 Task: Find connections with filter location Warrnambool with filter topic #Socialnetworkingwith filter profile language Potuguese with filter current company Firmenich with filter school IIT Bhubaneswar with filter industry Fossil Fuel Electric Power Generation with filter service category Web Design with filter keywords title Animal Shelter Manager
Action: Mouse moved to (558, 105)
Screenshot: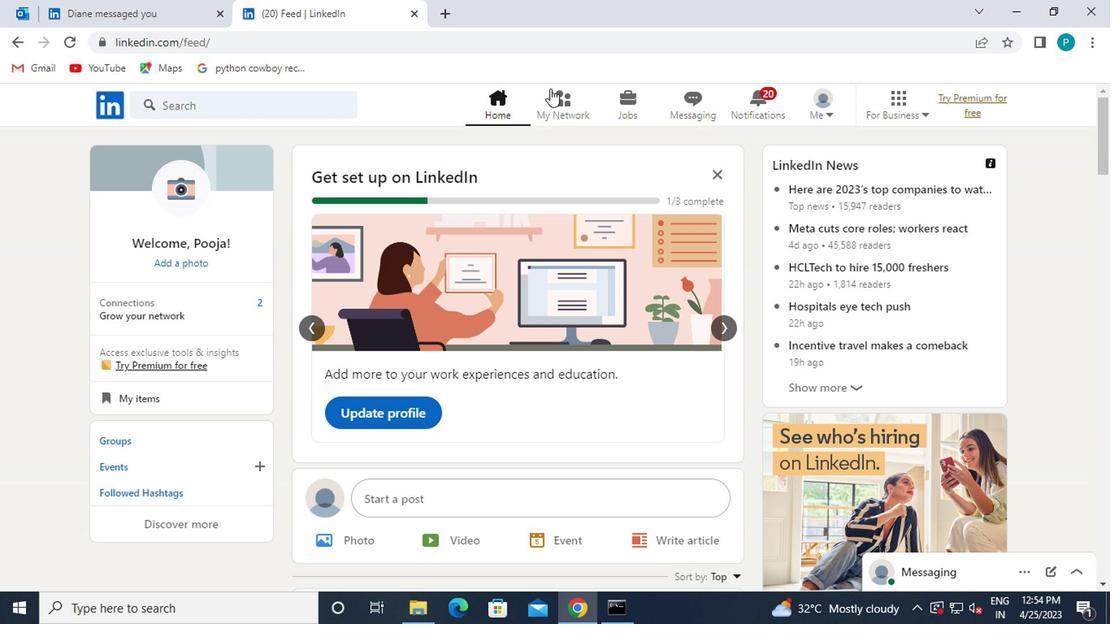 
Action: Mouse pressed left at (558, 105)
Screenshot: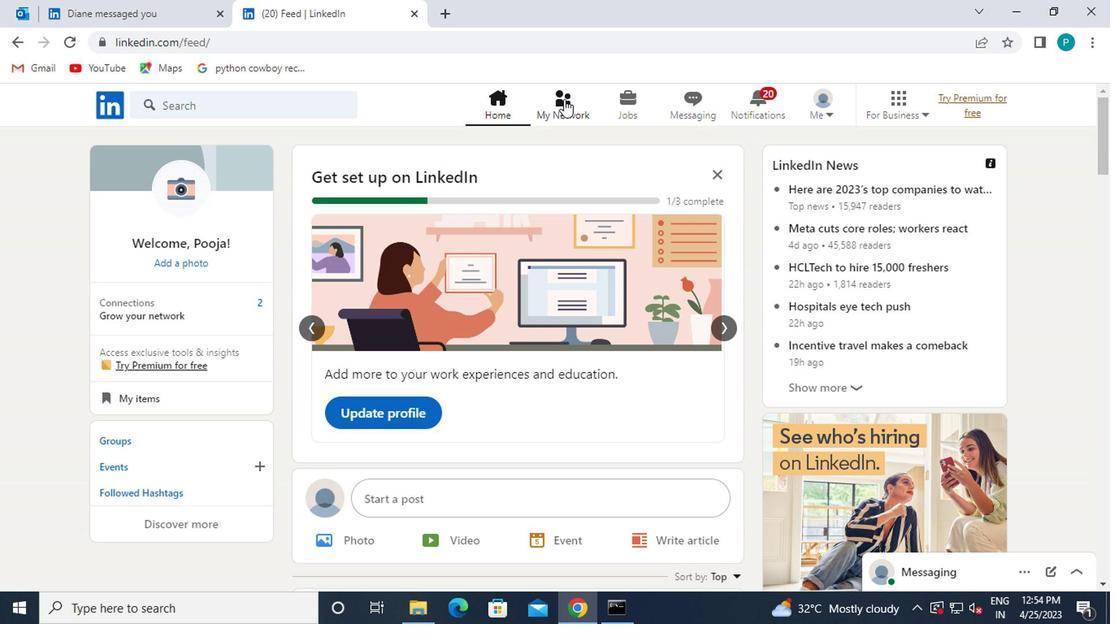 
Action: Mouse moved to (255, 207)
Screenshot: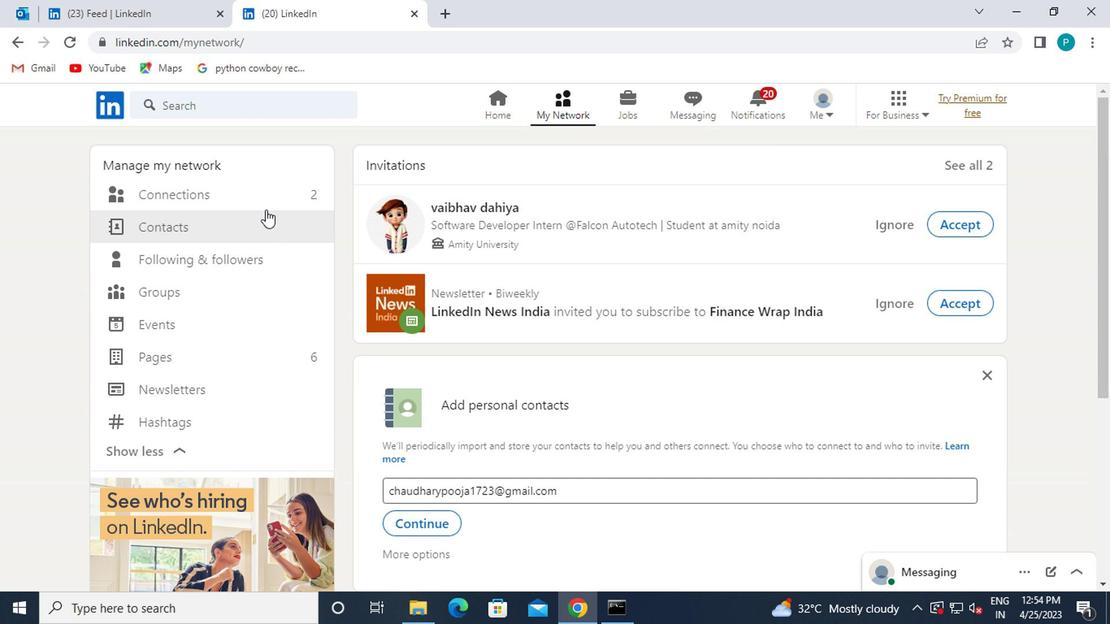 
Action: Mouse pressed left at (255, 207)
Screenshot: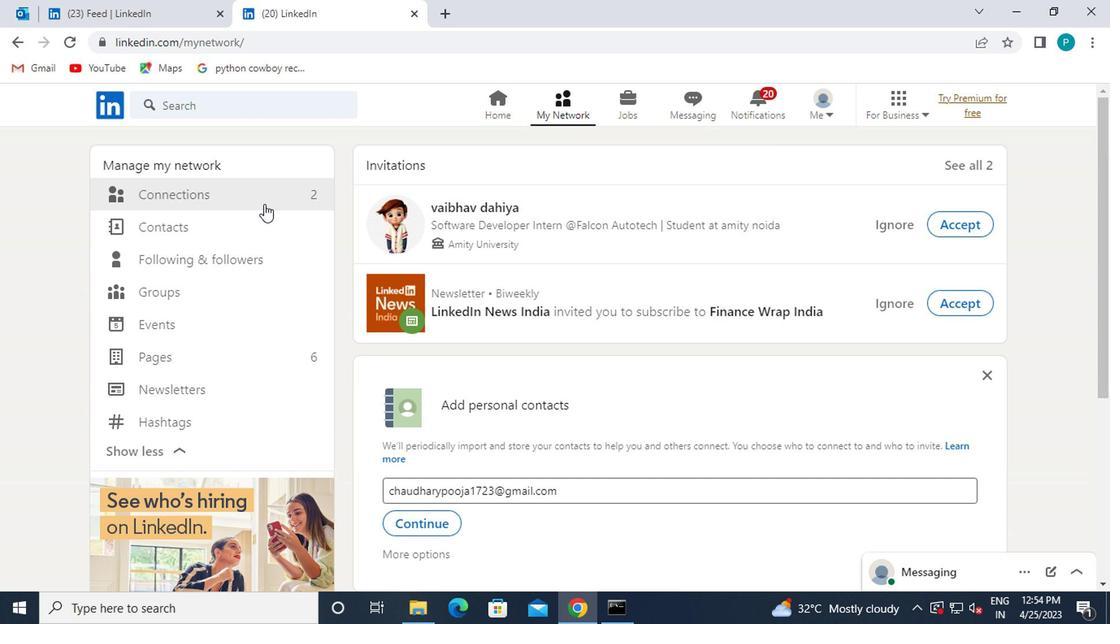 
Action: Mouse moved to (670, 188)
Screenshot: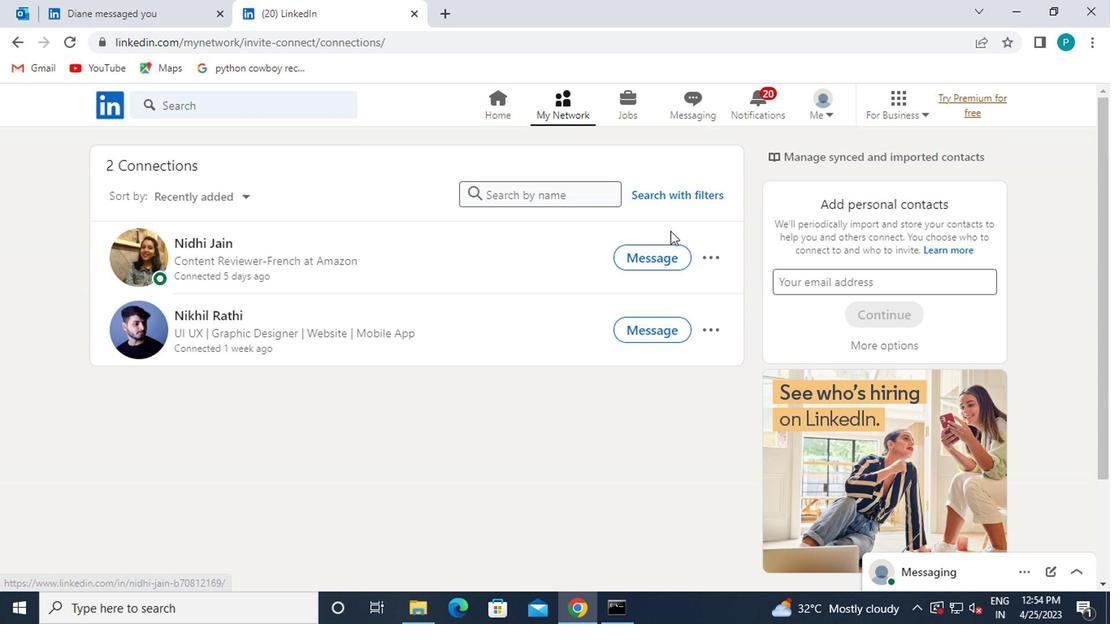 
Action: Mouse pressed left at (670, 188)
Screenshot: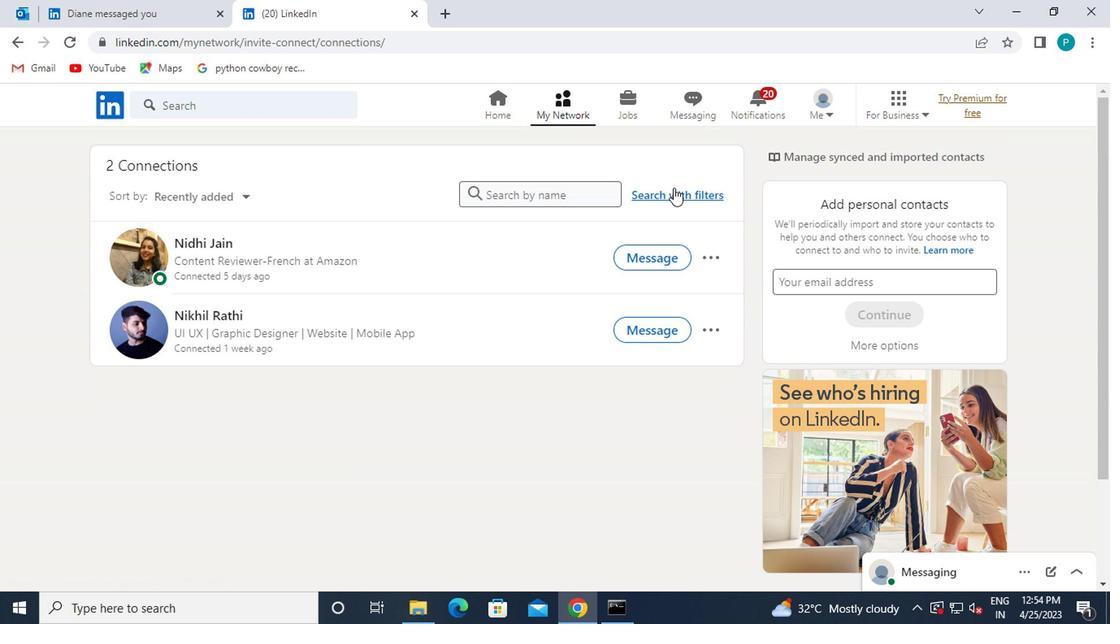 
Action: Mouse moved to (676, 193)
Screenshot: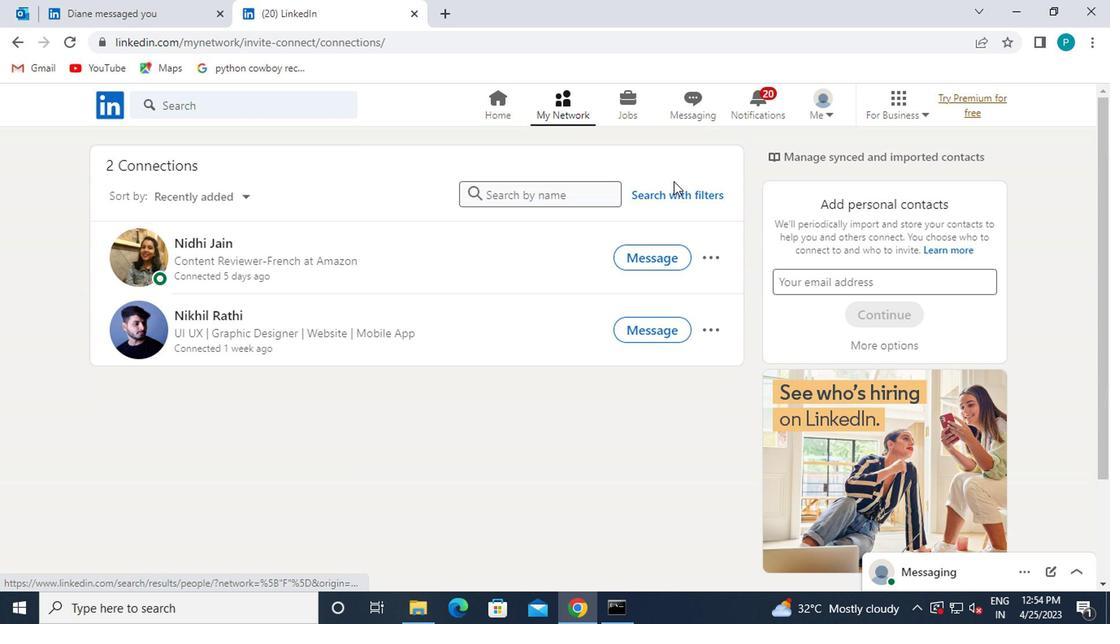 
Action: Mouse pressed left at (676, 193)
Screenshot: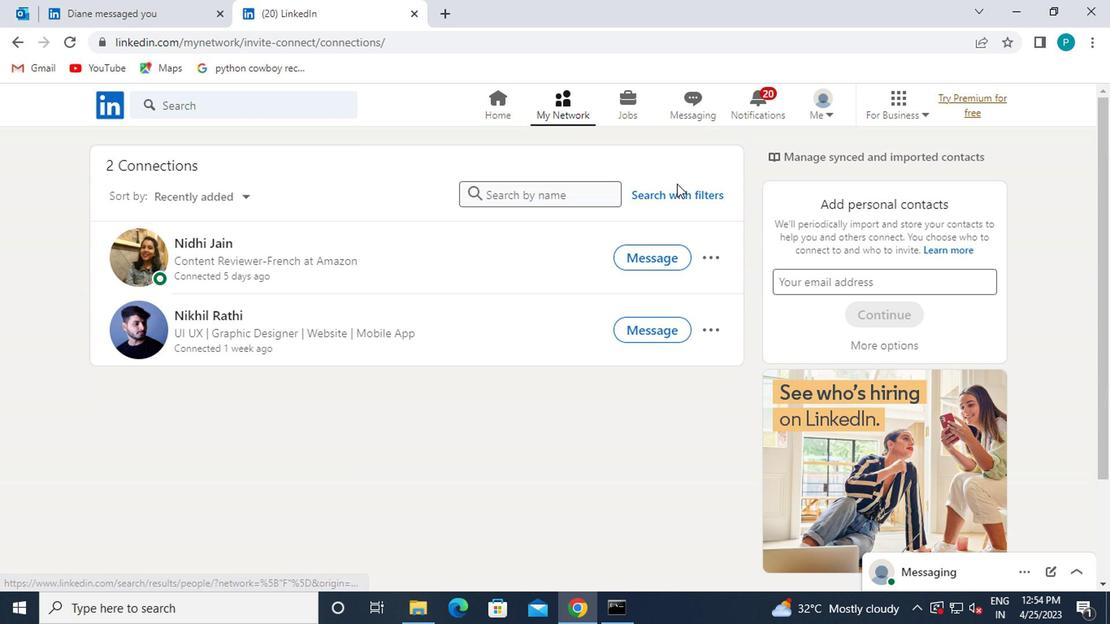 
Action: Mouse moved to (525, 162)
Screenshot: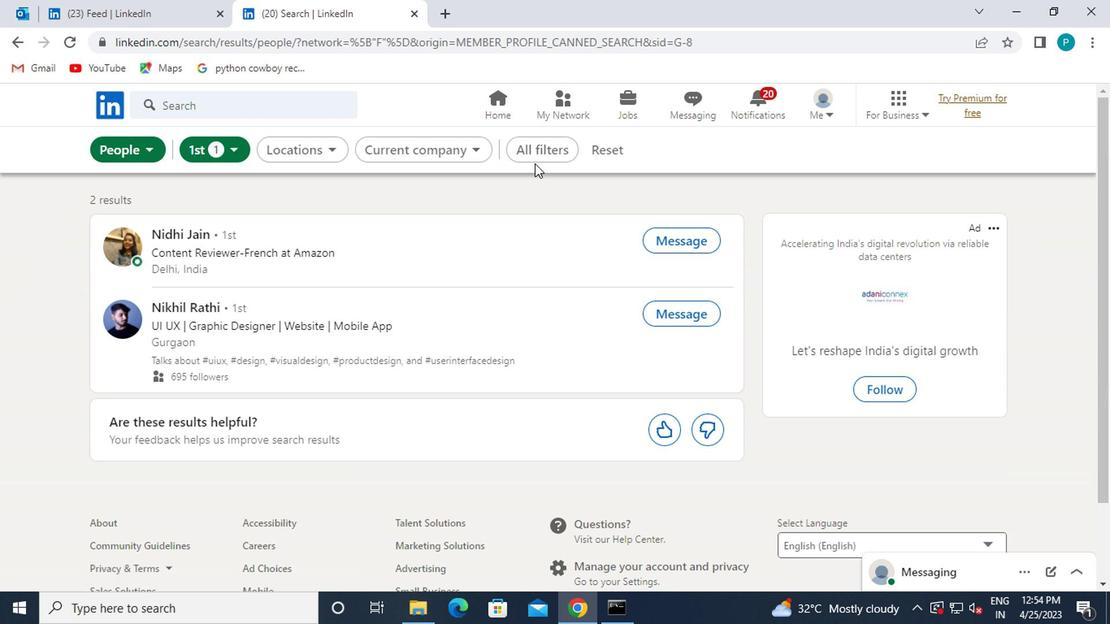 
Action: Mouse pressed left at (525, 162)
Screenshot: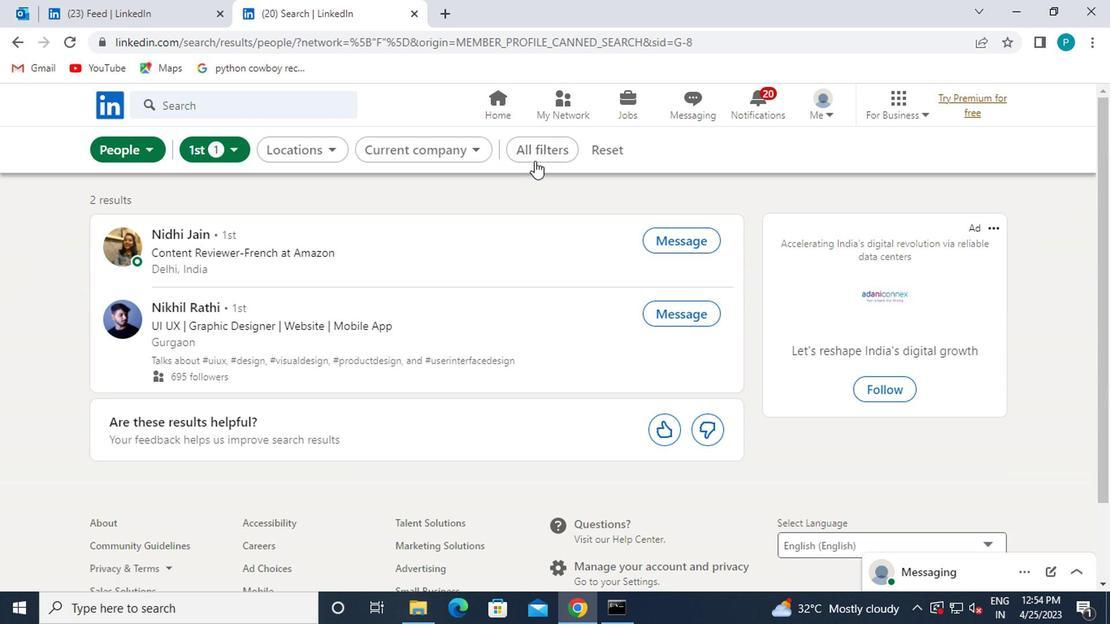 
Action: Mouse moved to (814, 313)
Screenshot: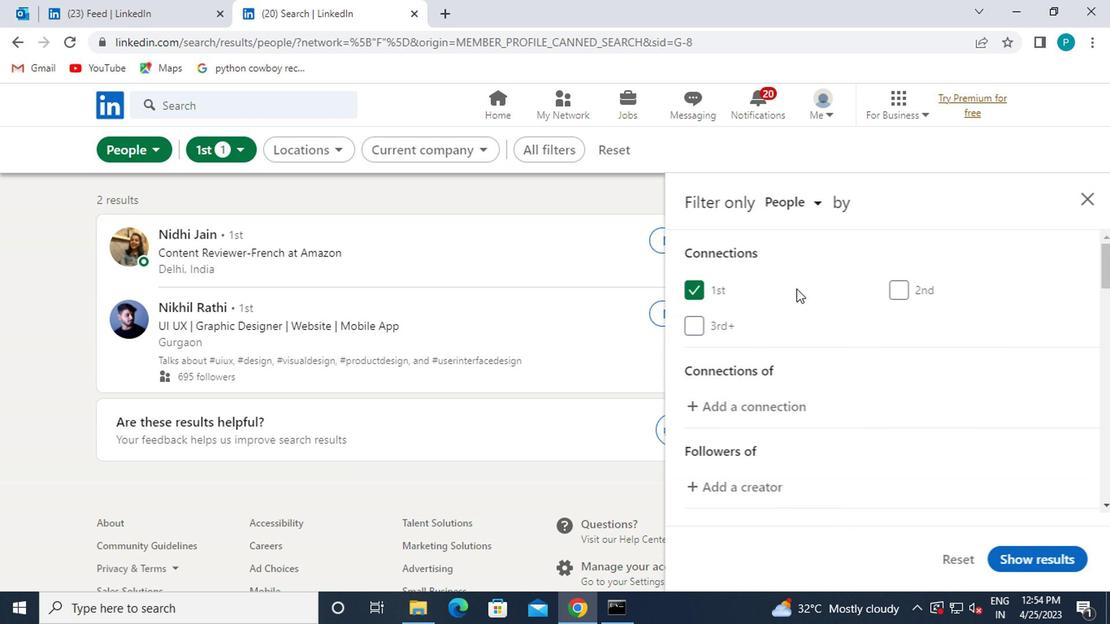 
Action: Mouse scrolled (814, 311) with delta (0, -1)
Screenshot: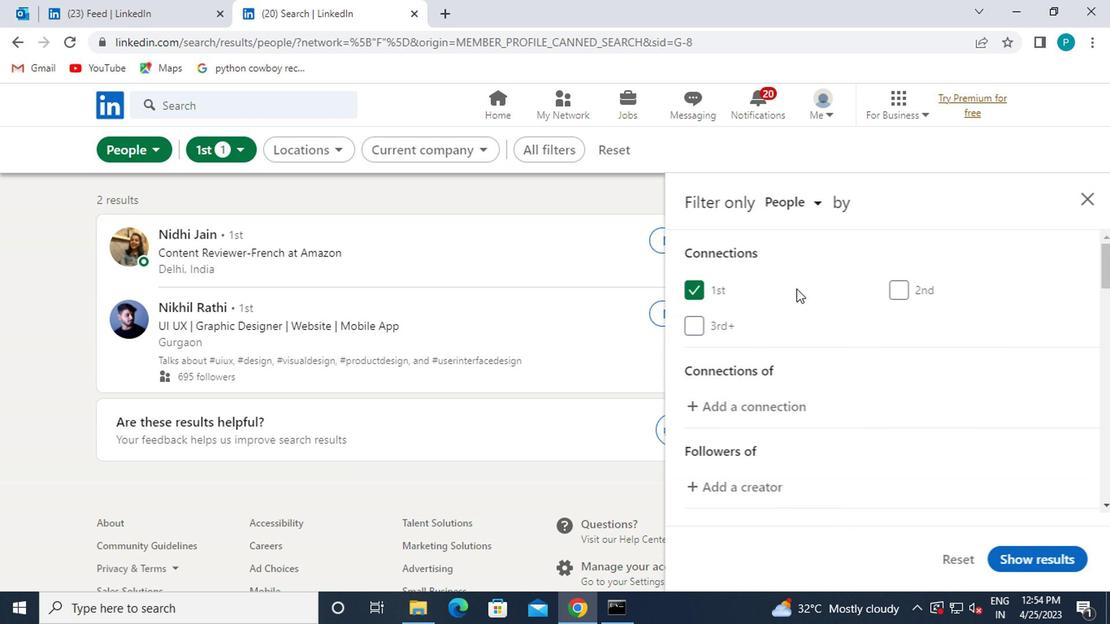 
Action: Mouse moved to (814, 313)
Screenshot: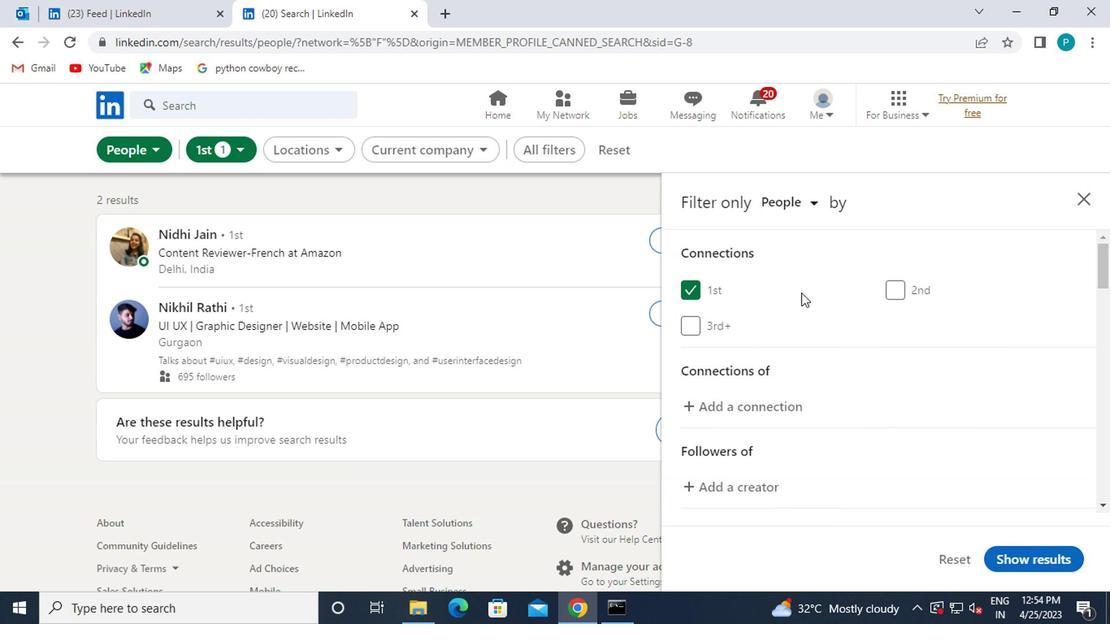 
Action: Mouse scrolled (814, 313) with delta (0, 0)
Screenshot: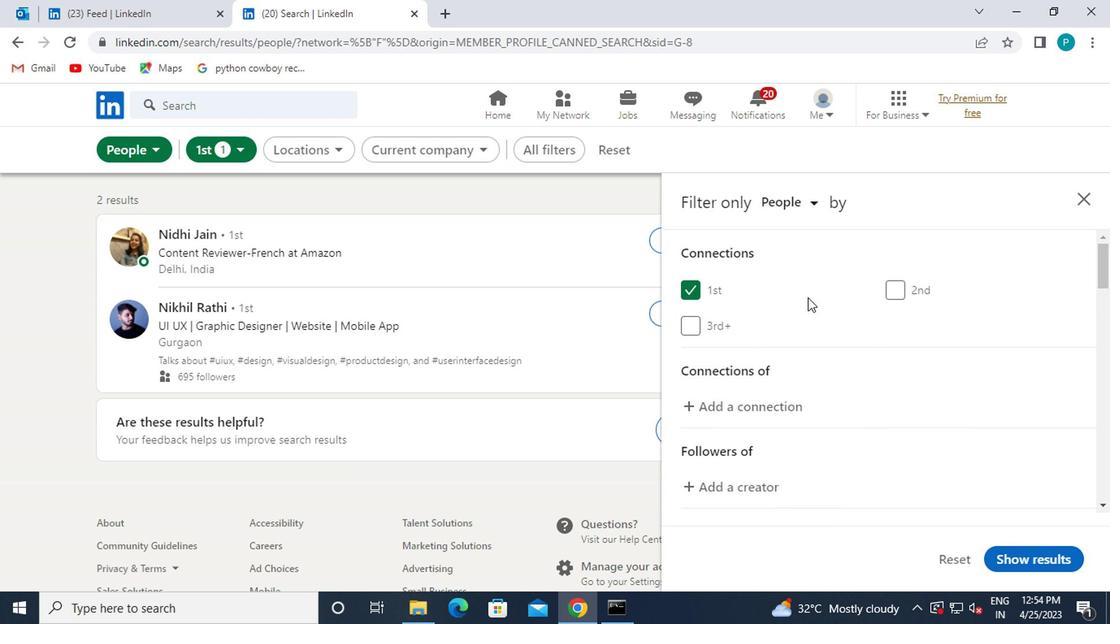 
Action: Mouse scrolled (814, 313) with delta (0, 0)
Screenshot: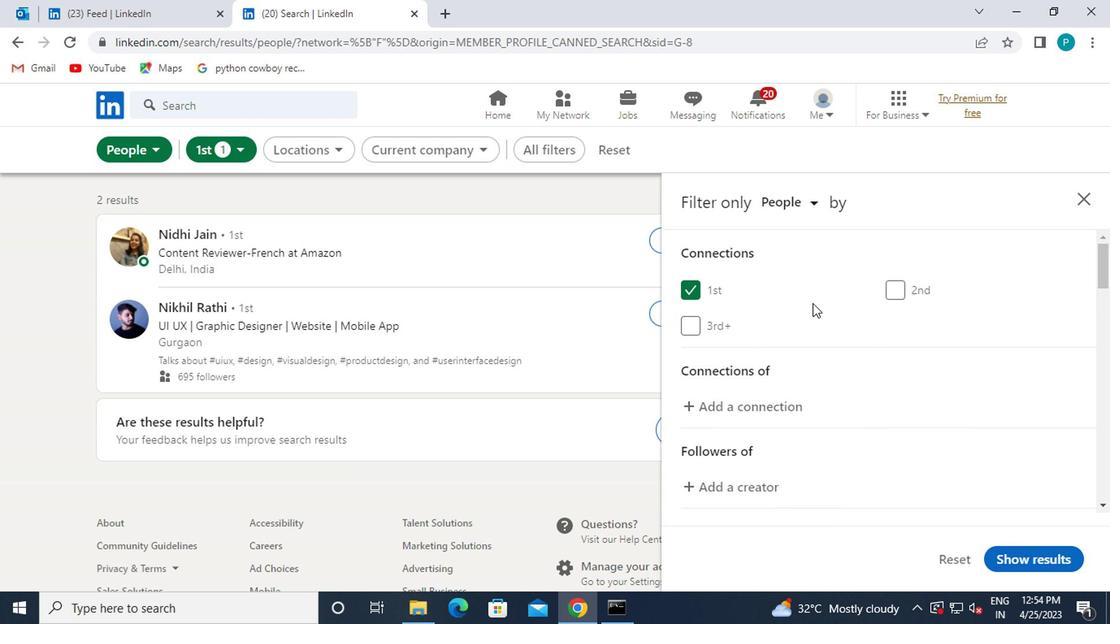 
Action: Mouse moved to (904, 390)
Screenshot: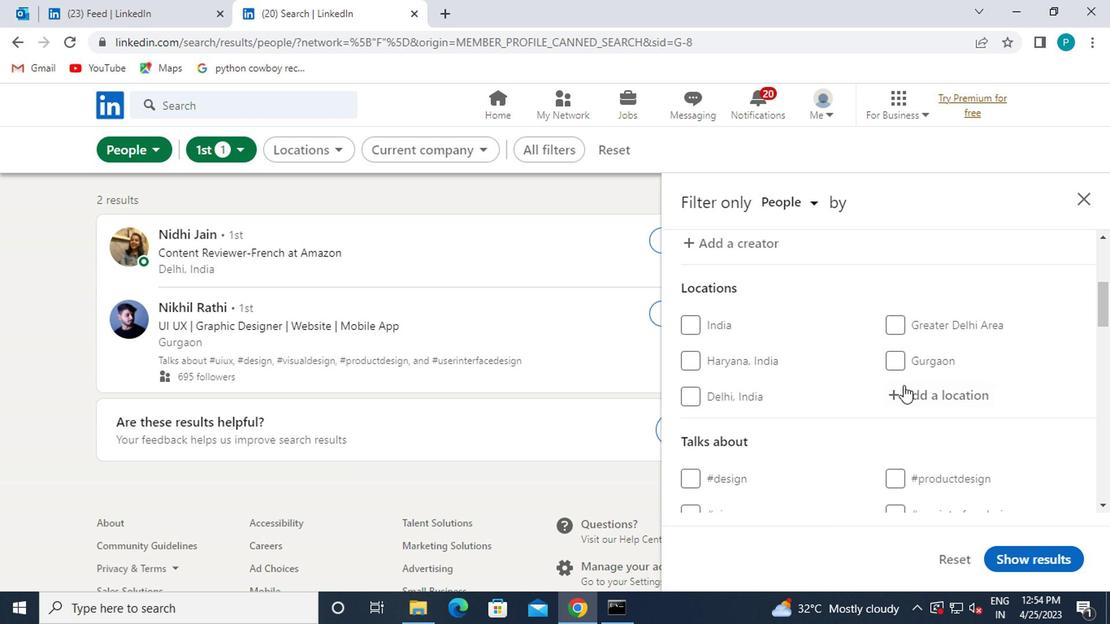 
Action: Mouse pressed left at (904, 390)
Screenshot: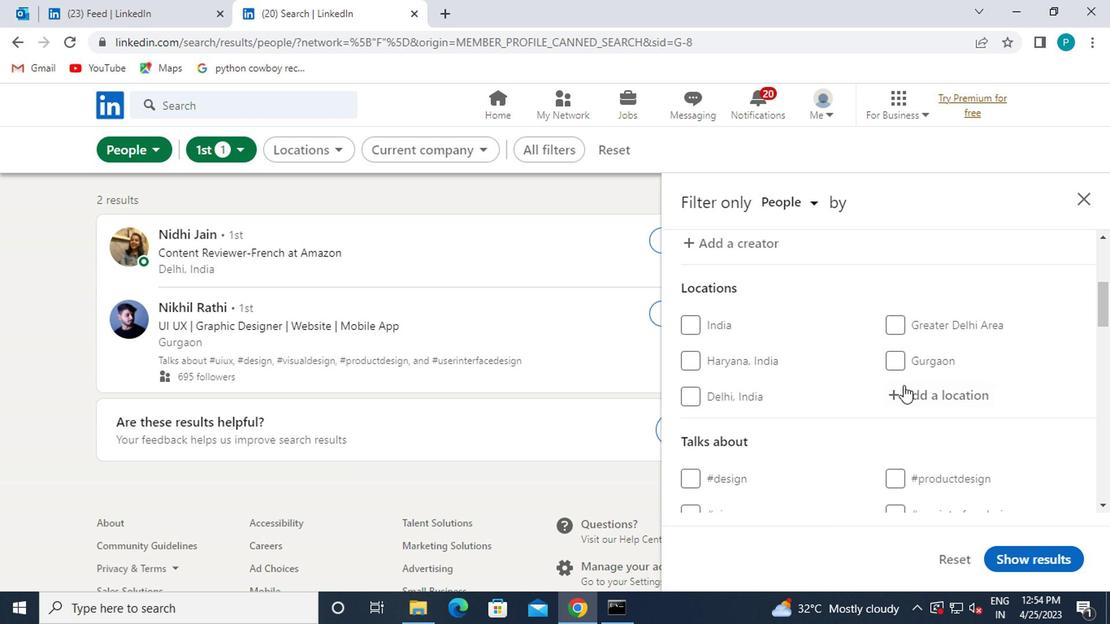 
Action: Mouse moved to (890, 388)
Screenshot: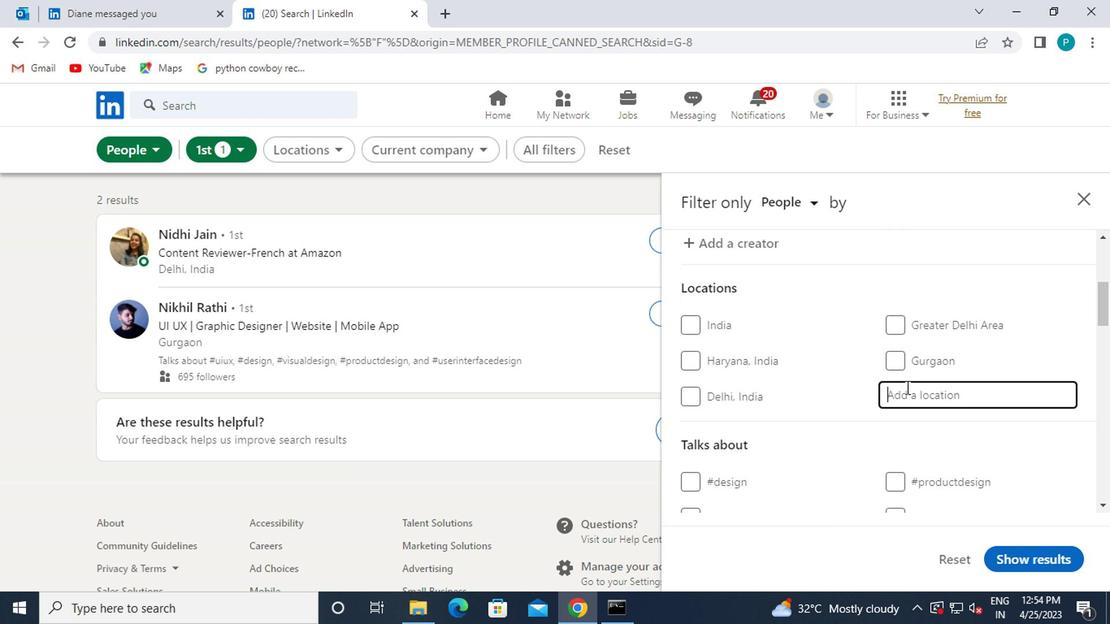 
Action: Key pressed warrna
Screenshot: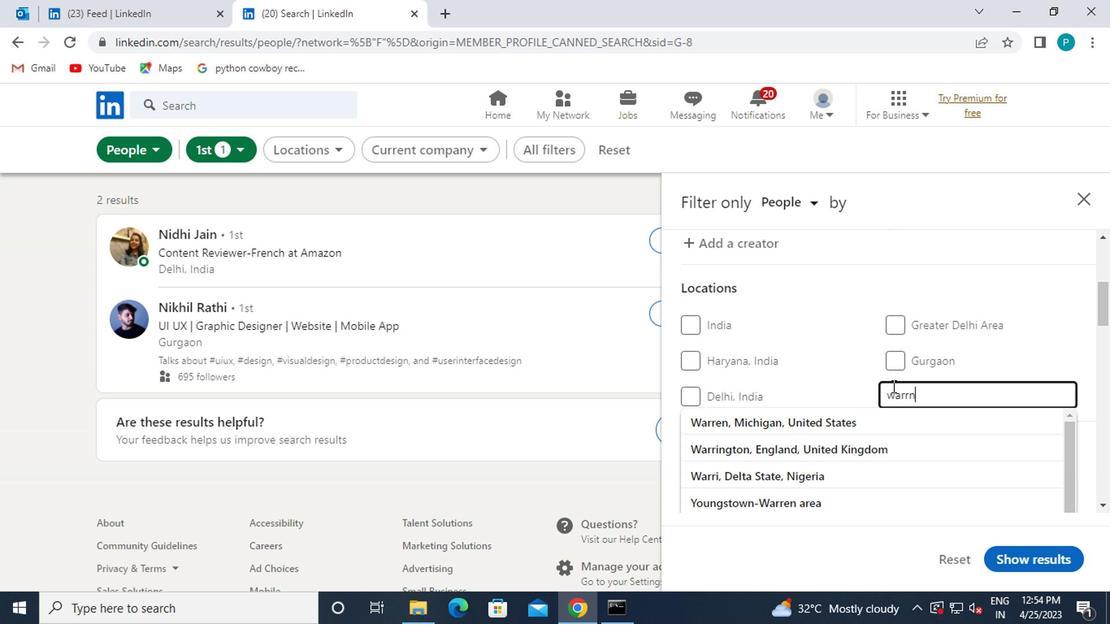 
Action: Mouse moved to (838, 419)
Screenshot: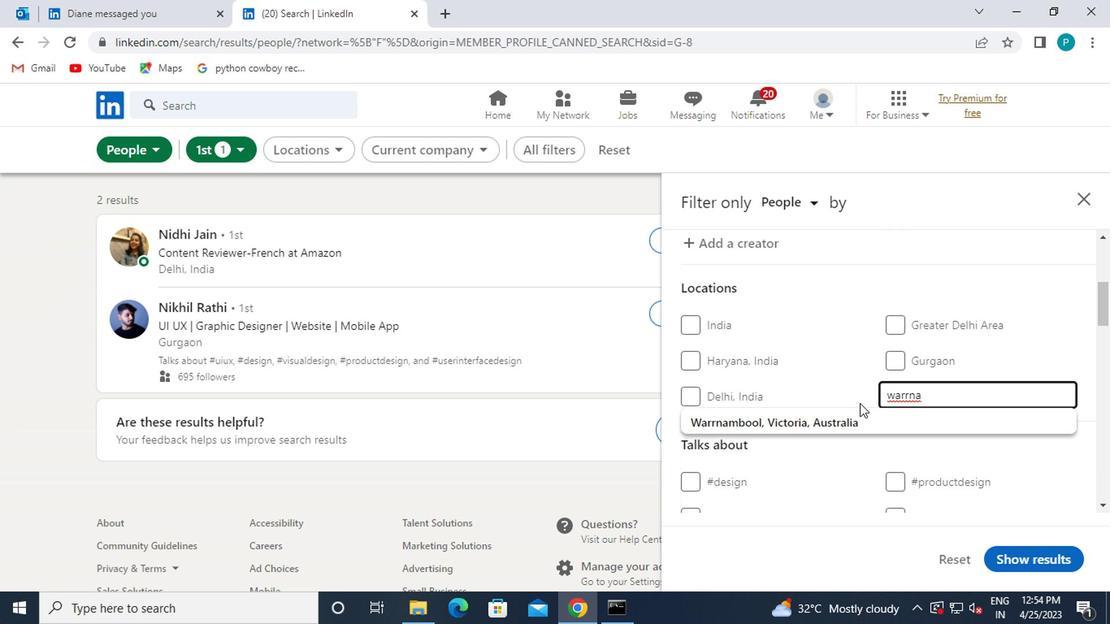 
Action: Mouse pressed left at (838, 419)
Screenshot: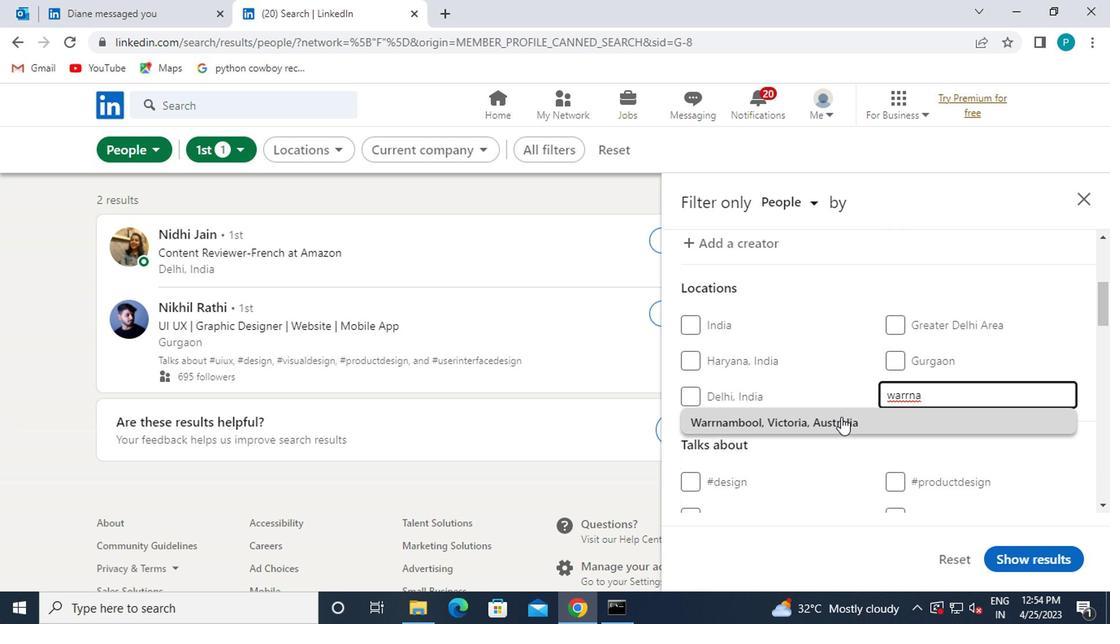 
Action: Mouse scrolled (838, 418) with delta (0, -1)
Screenshot: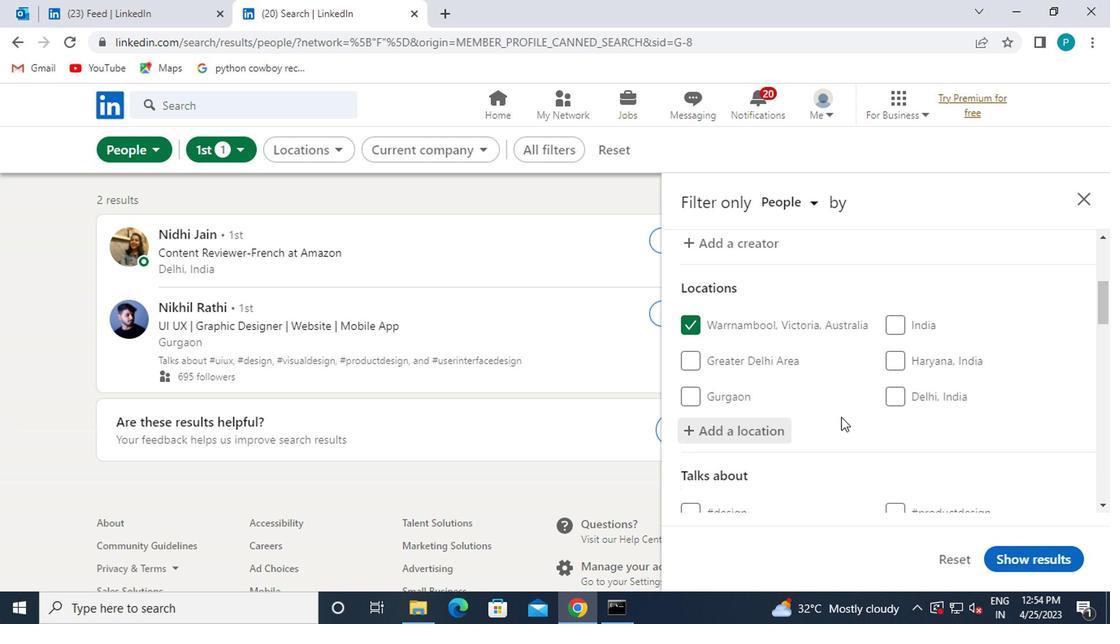 
Action: Mouse scrolled (838, 418) with delta (0, -1)
Screenshot: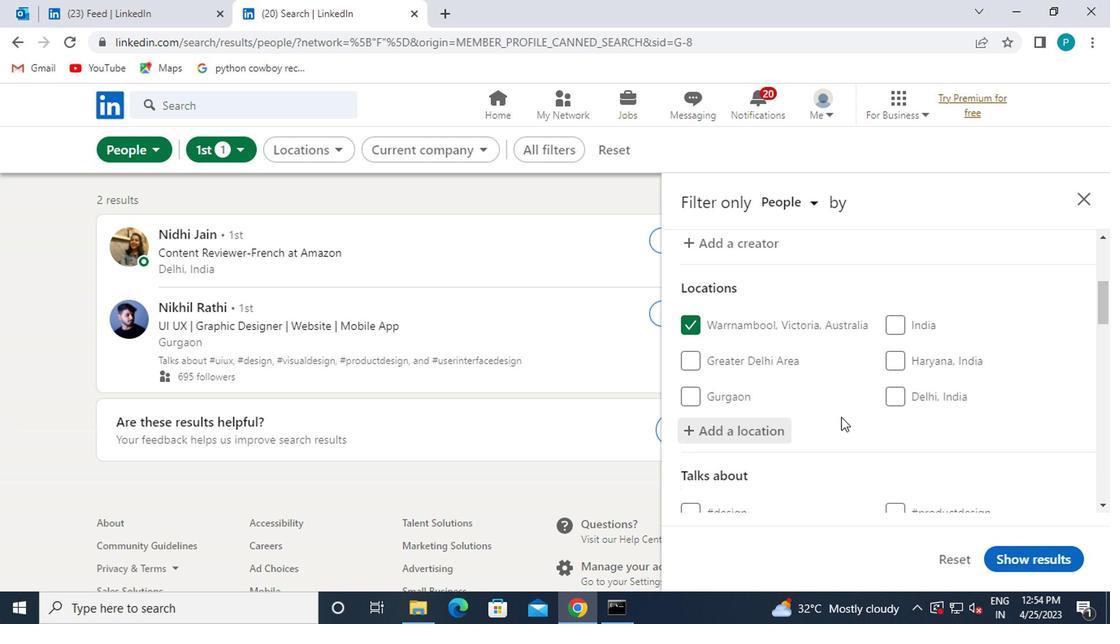 
Action: Mouse moved to (892, 419)
Screenshot: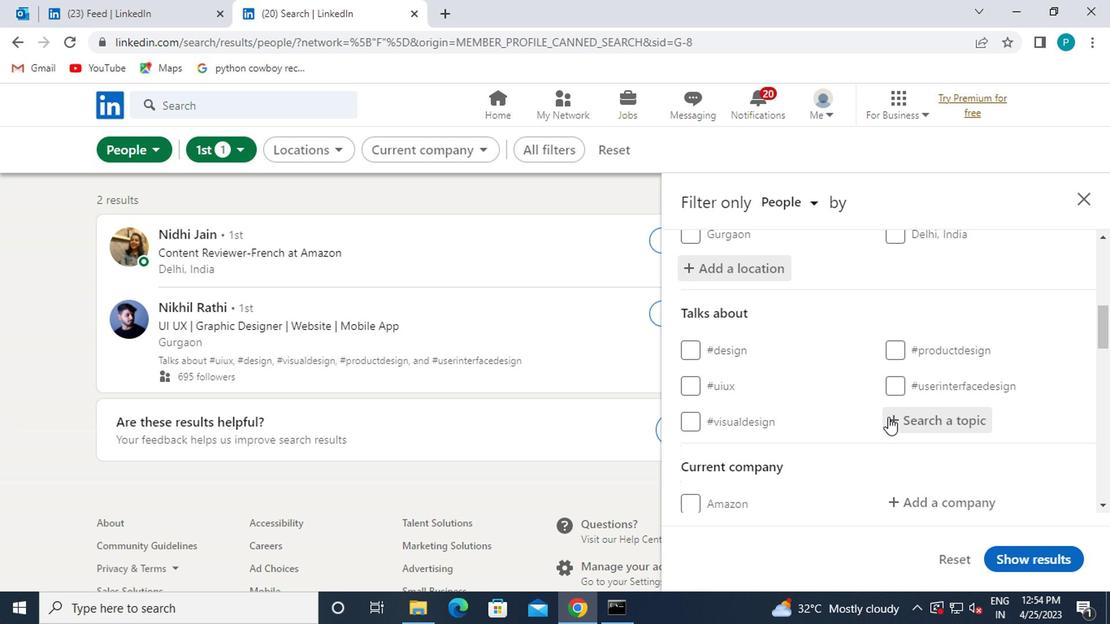 
Action: Mouse pressed left at (892, 419)
Screenshot: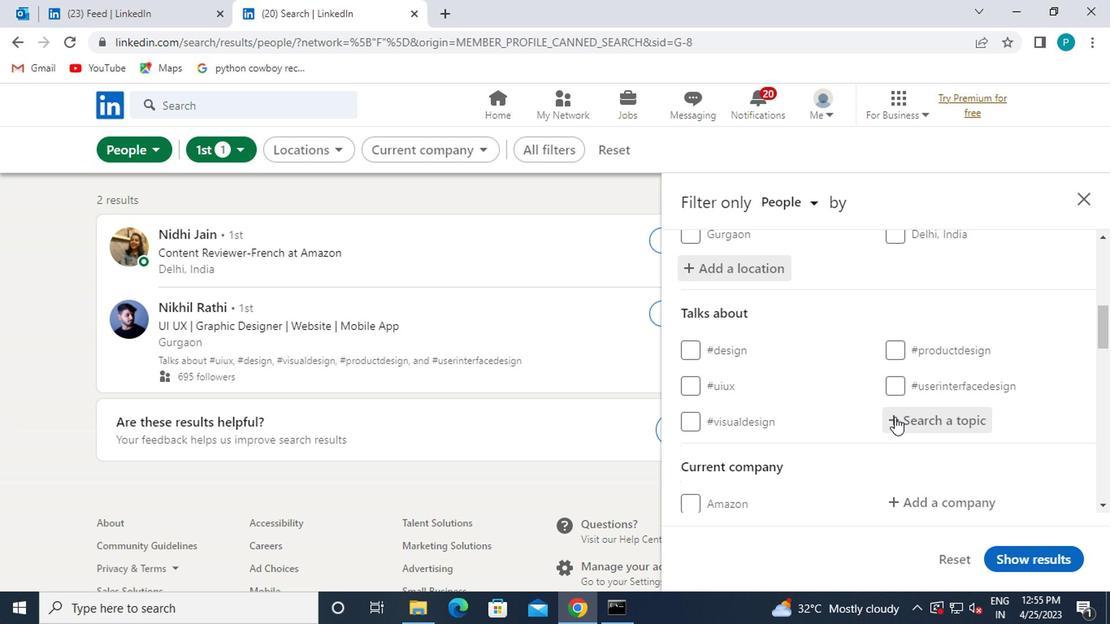 
Action: Key pressed <Key.shift>#SOCIALNT<Key.backspace>ETWORKING
Screenshot: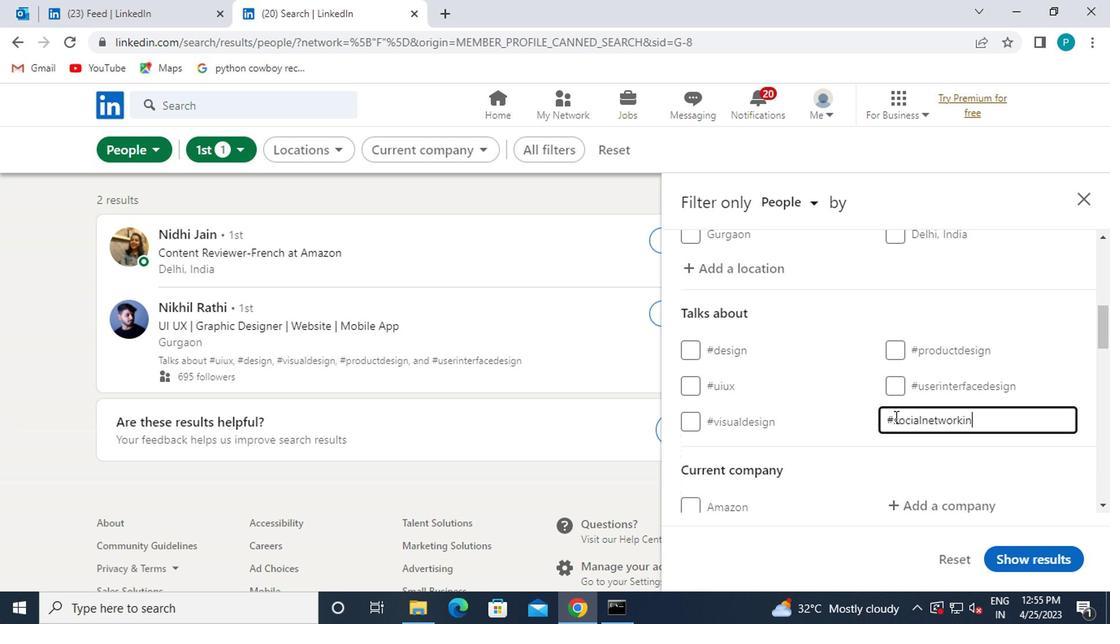 
Action: Mouse moved to (876, 438)
Screenshot: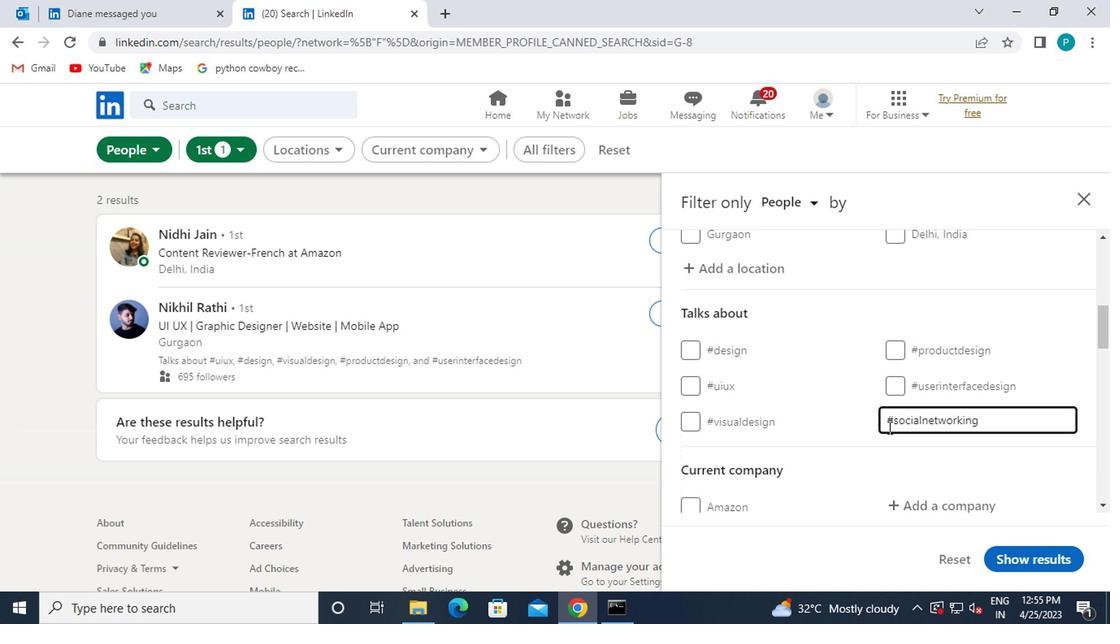 
Action: Mouse scrolled (876, 438) with delta (0, 0)
Screenshot: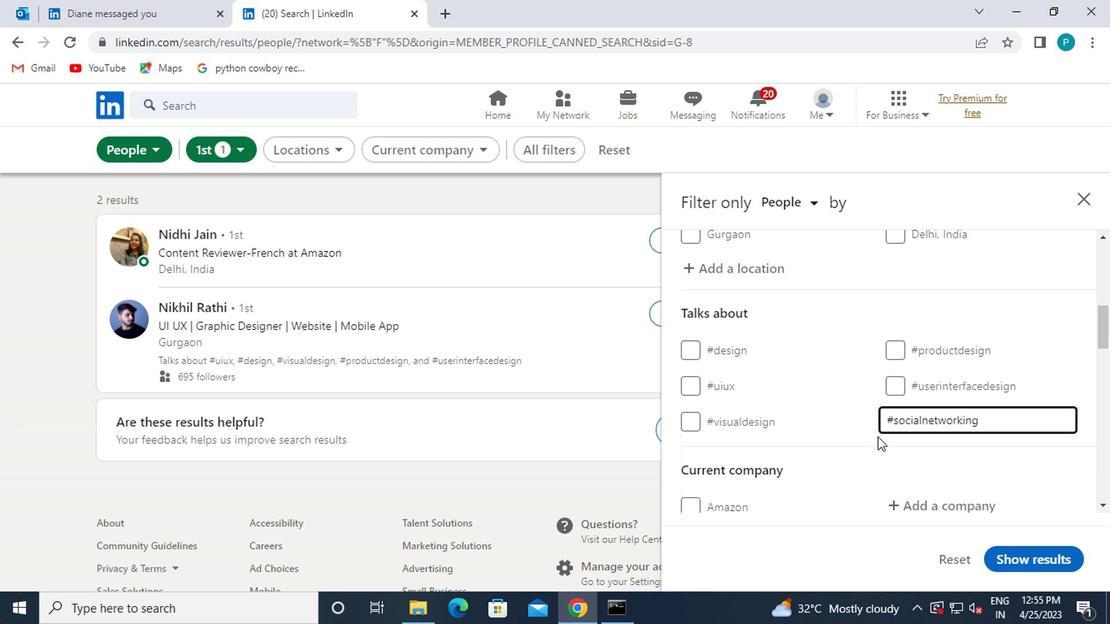 
Action: Mouse moved to (922, 406)
Screenshot: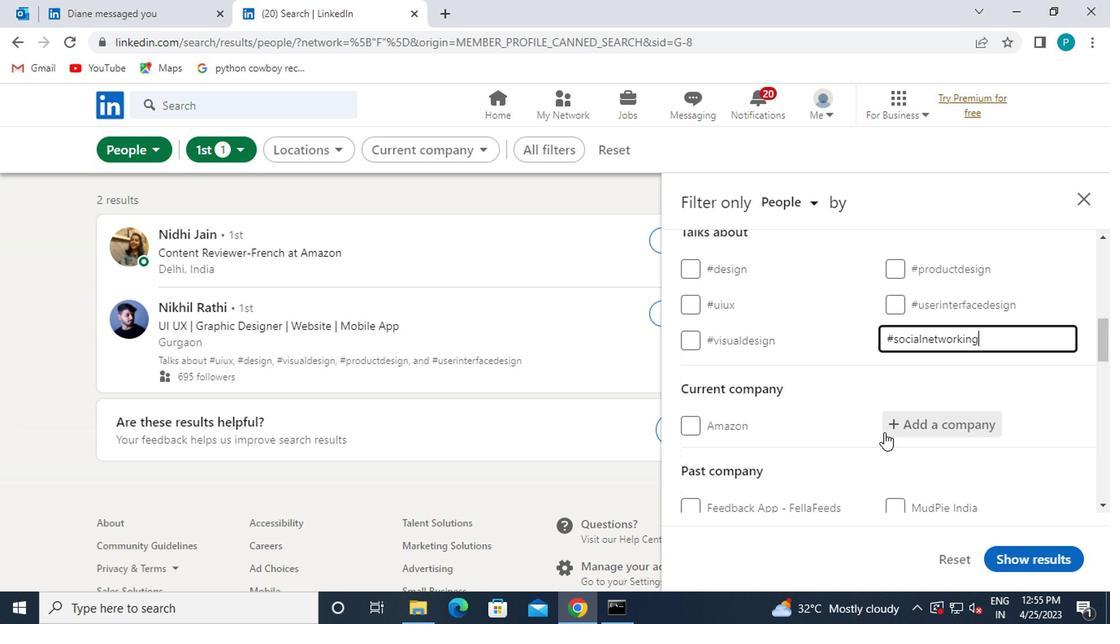 
Action: Mouse pressed left at (922, 406)
Screenshot: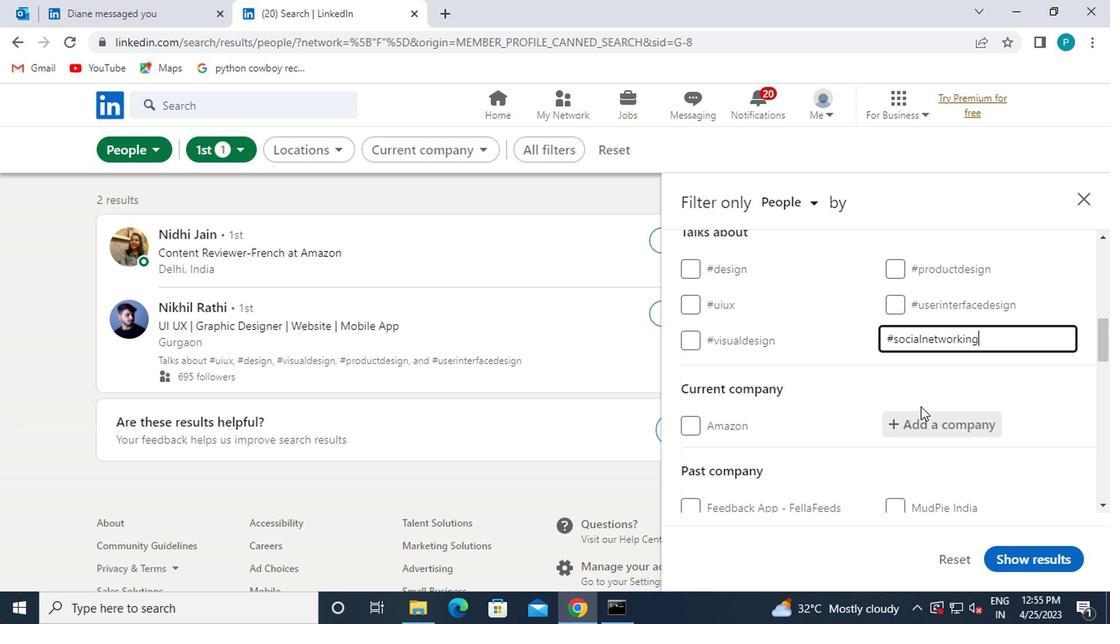 
Action: Mouse moved to (916, 428)
Screenshot: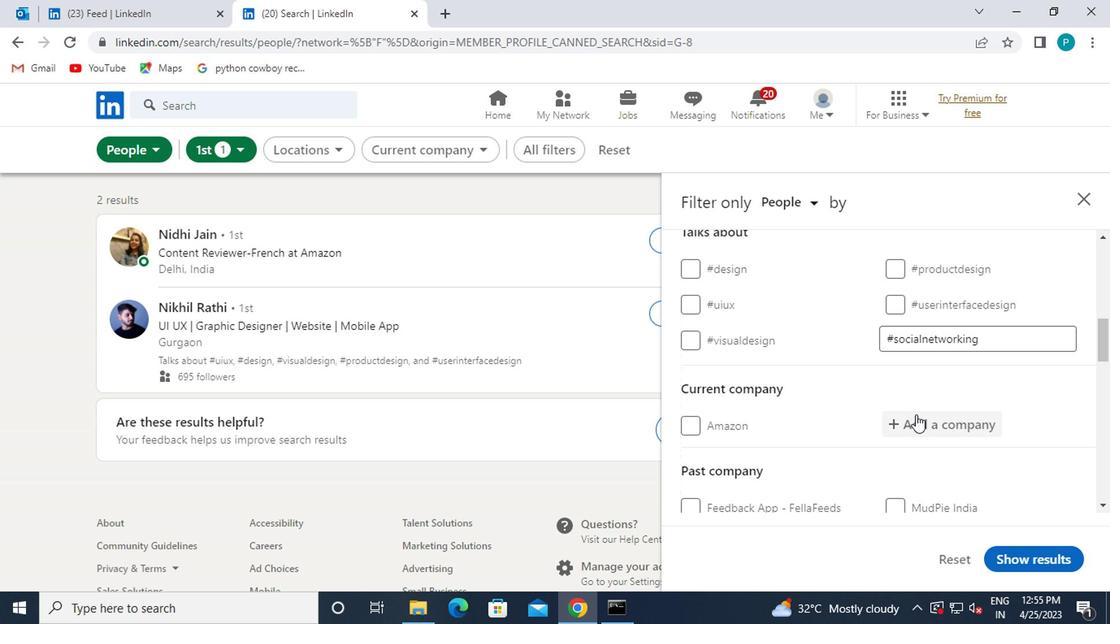 
Action: Mouse pressed left at (916, 428)
Screenshot: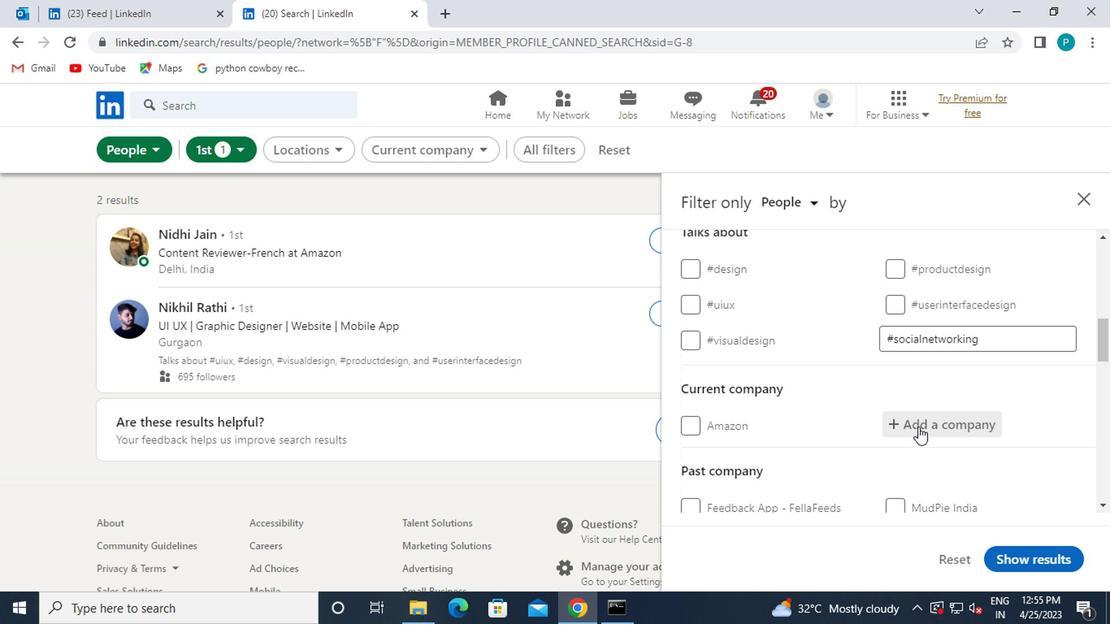 
Action: Mouse moved to (998, 428)
Screenshot: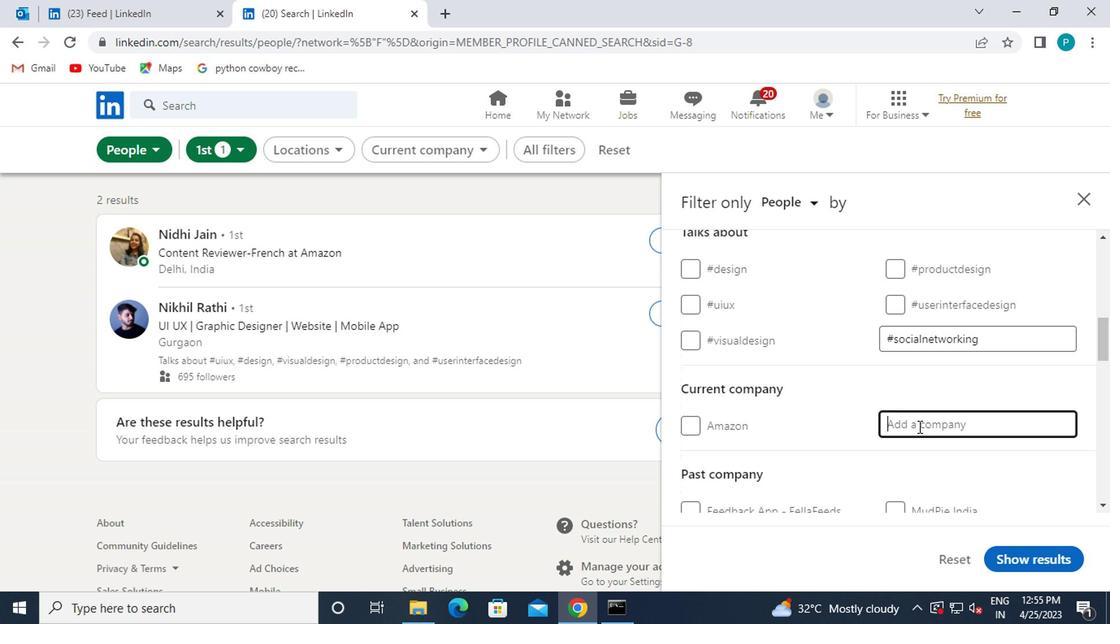 
Action: Key pressed FIRMENICH
Screenshot: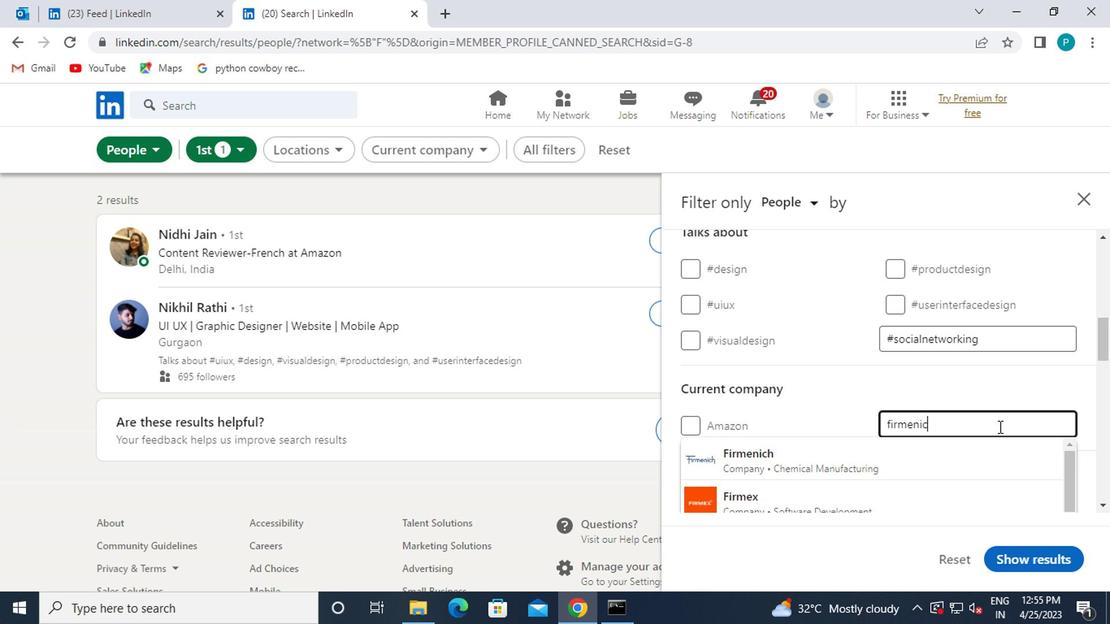 
Action: Mouse moved to (845, 454)
Screenshot: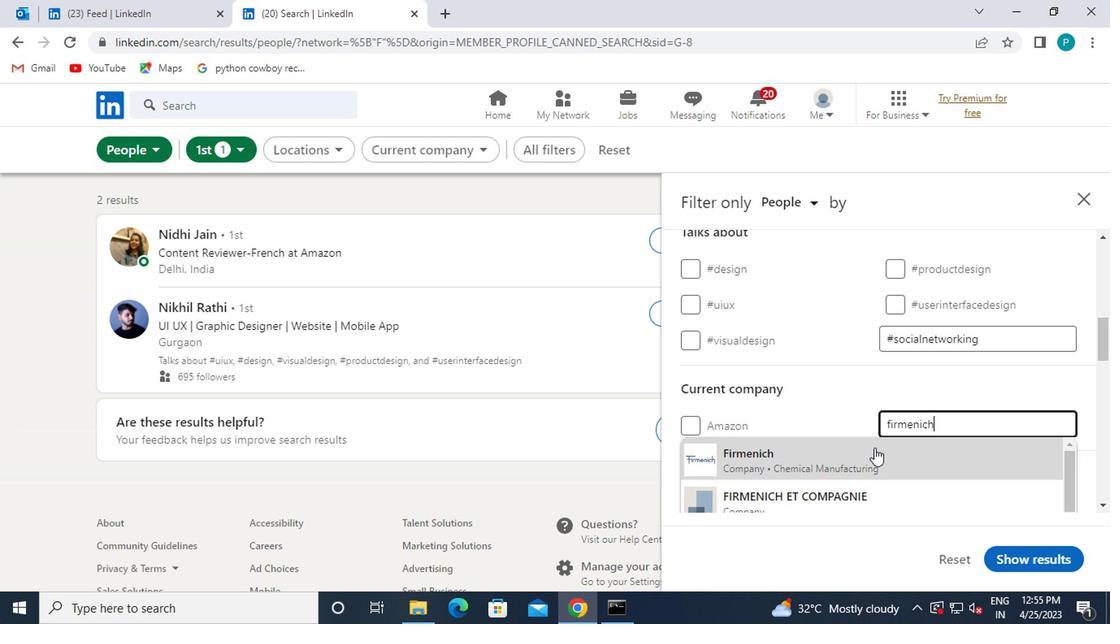 
Action: Mouse pressed left at (845, 454)
Screenshot: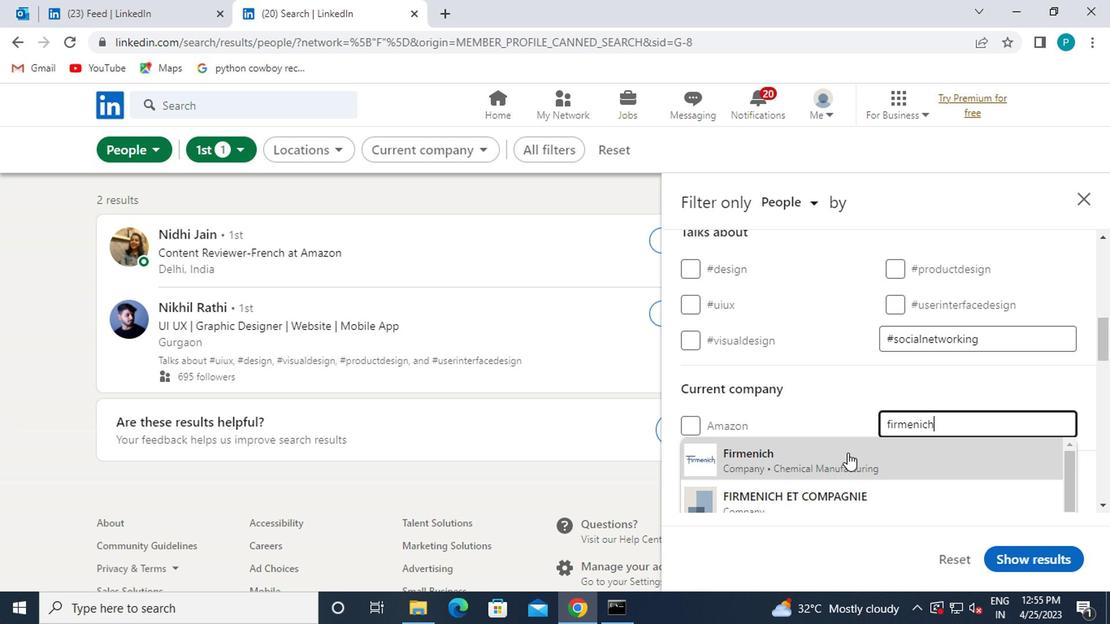 
Action: Mouse moved to (837, 432)
Screenshot: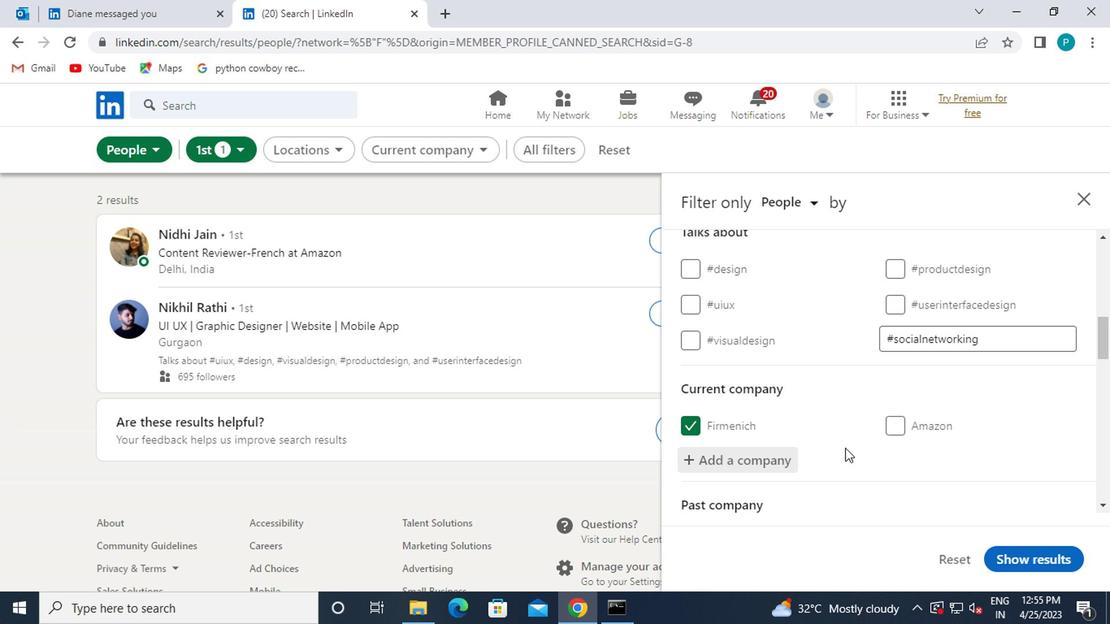 
Action: Mouse scrolled (837, 431) with delta (0, -1)
Screenshot: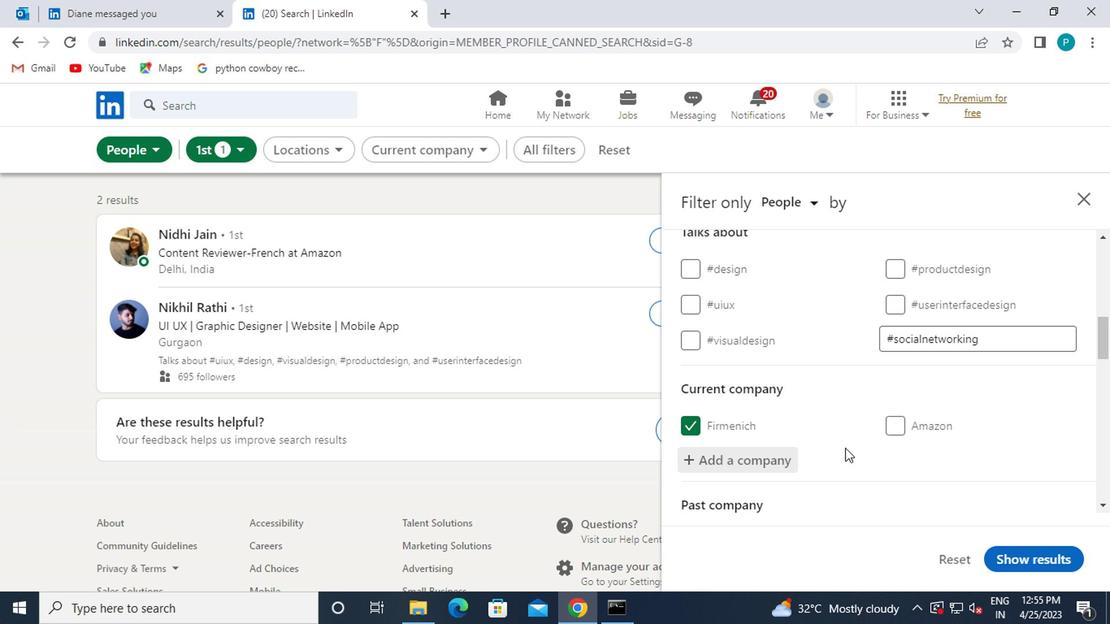 
Action: Mouse scrolled (837, 431) with delta (0, -1)
Screenshot: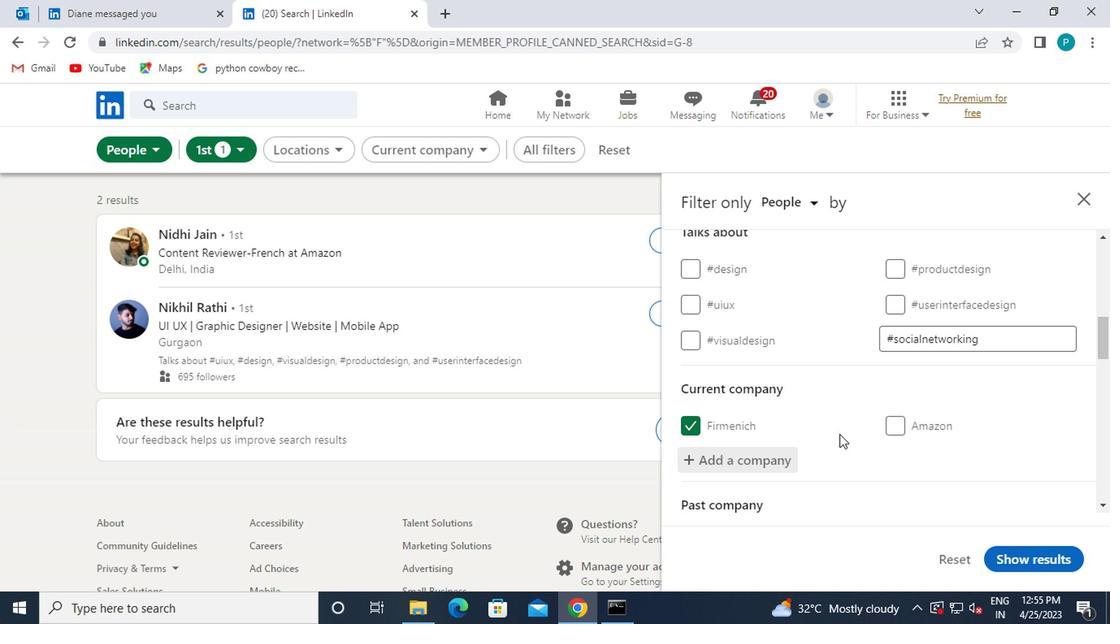 
Action: Mouse scrolled (837, 431) with delta (0, -1)
Screenshot: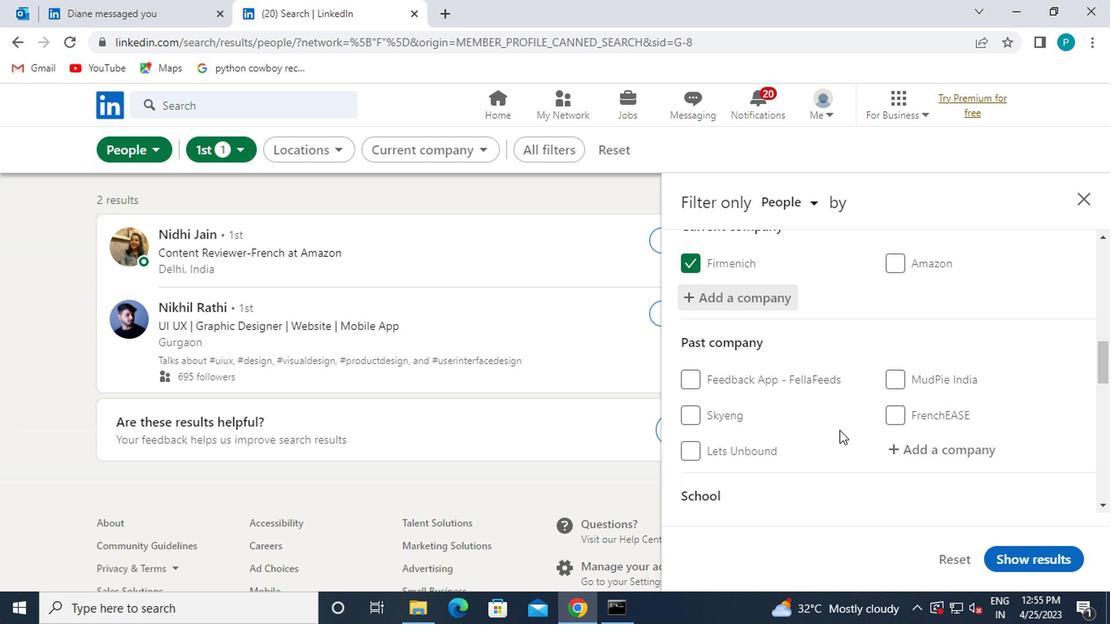 
Action: Mouse scrolled (837, 431) with delta (0, -1)
Screenshot: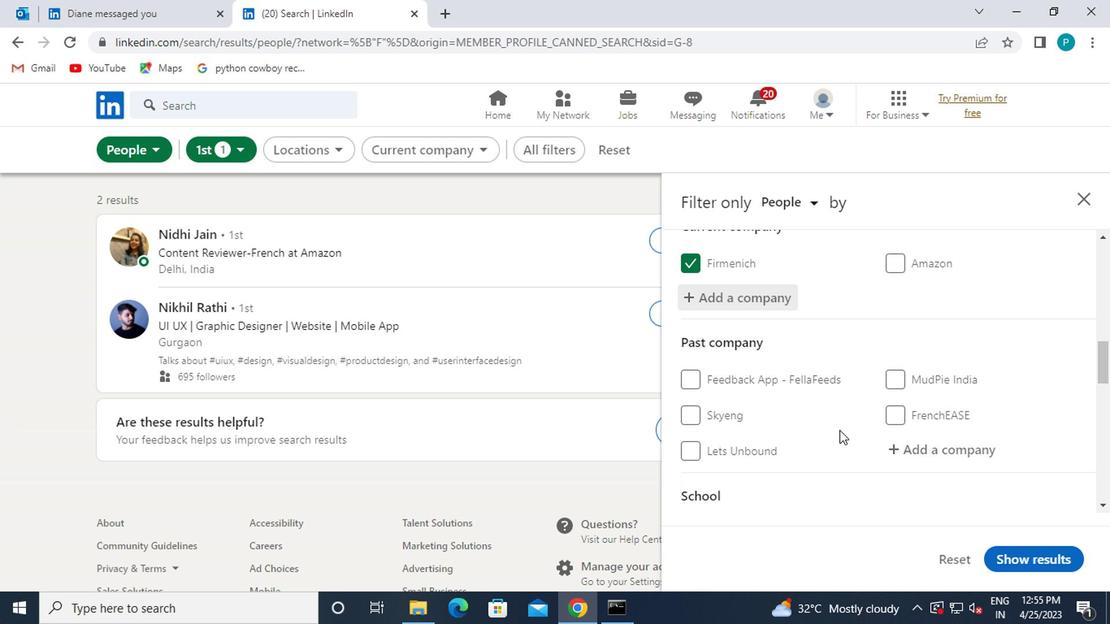 
Action: Mouse moved to (925, 468)
Screenshot: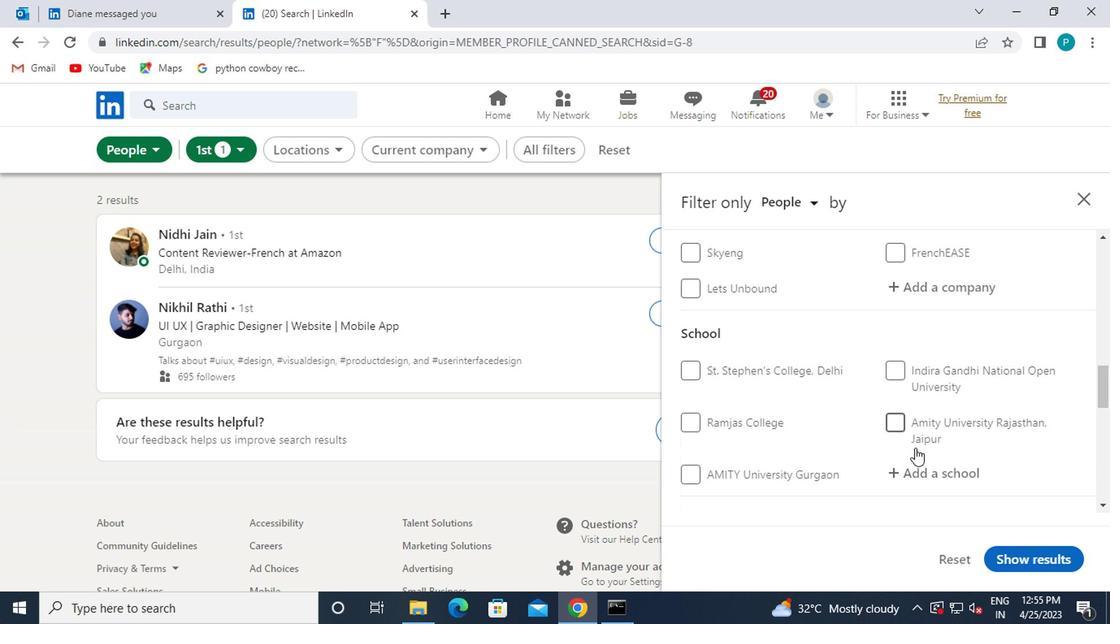 
Action: Mouse pressed left at (925, 468)
Screenshot: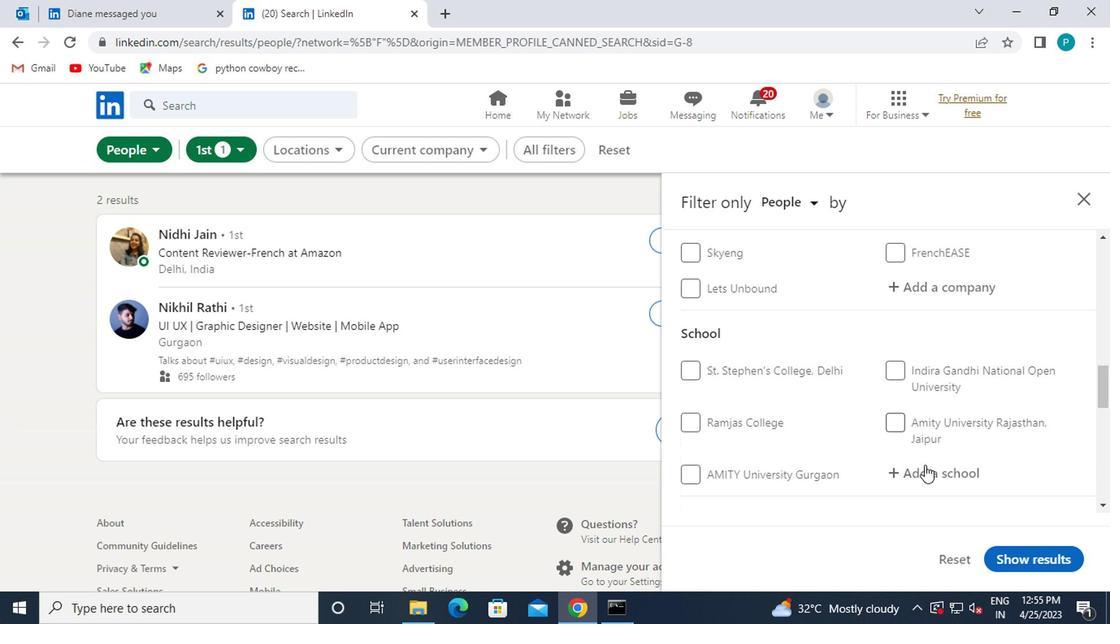 
Action: Key pressed <Key.caps_lock>IIT<Key.space>B<Key.caps_lock>HU
Screenshot: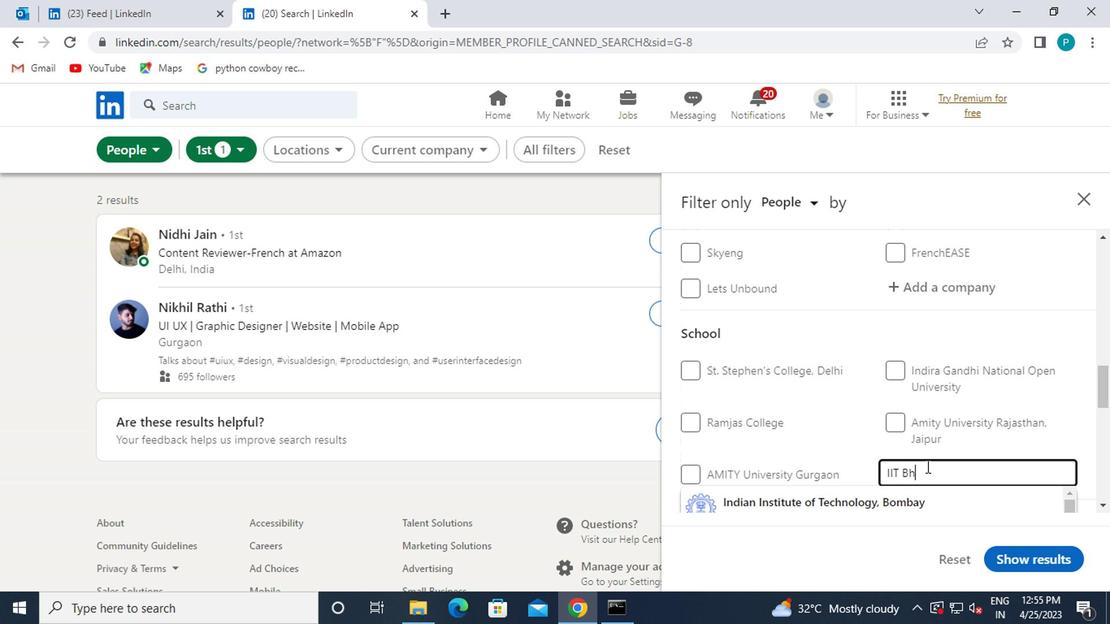 
Action: Mouse moved to (778, 476)
Screenshot: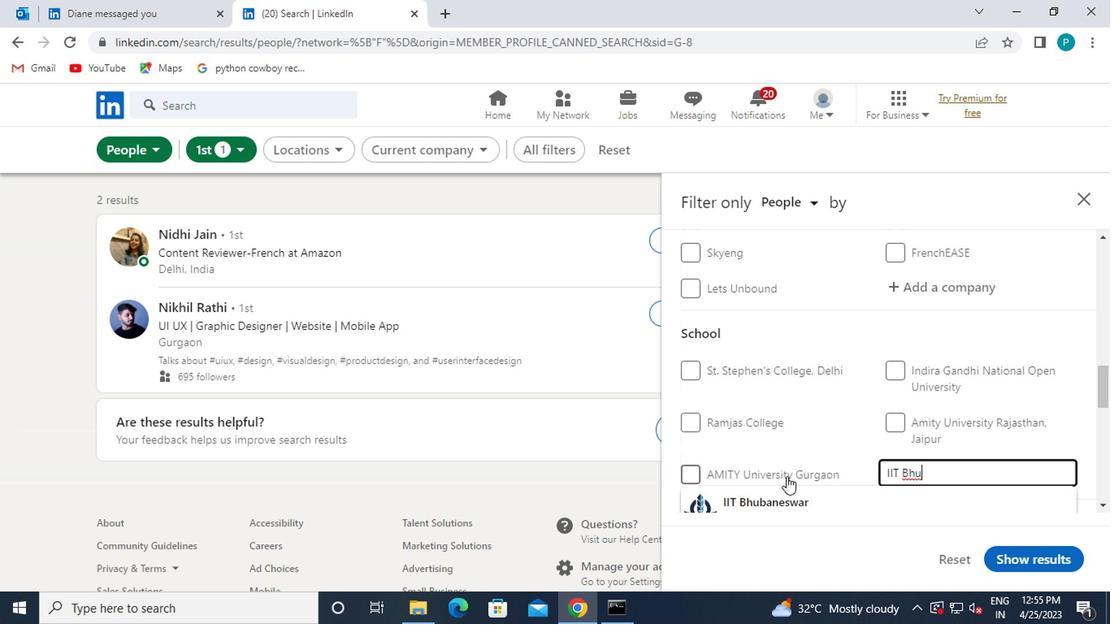 
Action: Mouse scrolled (778, 476) with delta (0, 0)
Screenshot: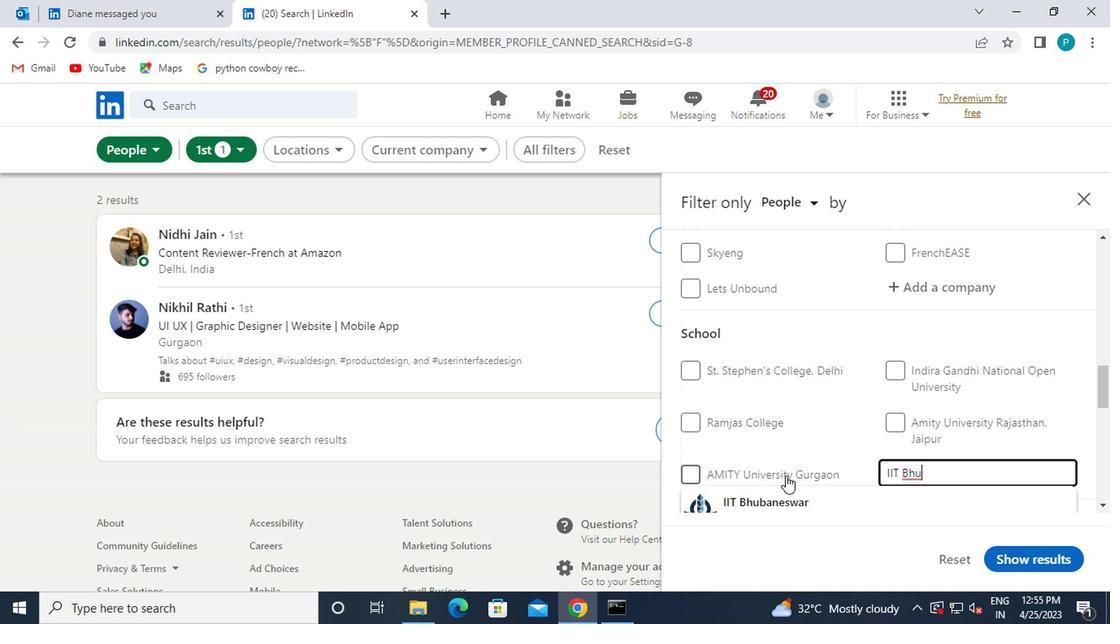 
Action: Mouse moved to (778, 427)
Screenshot: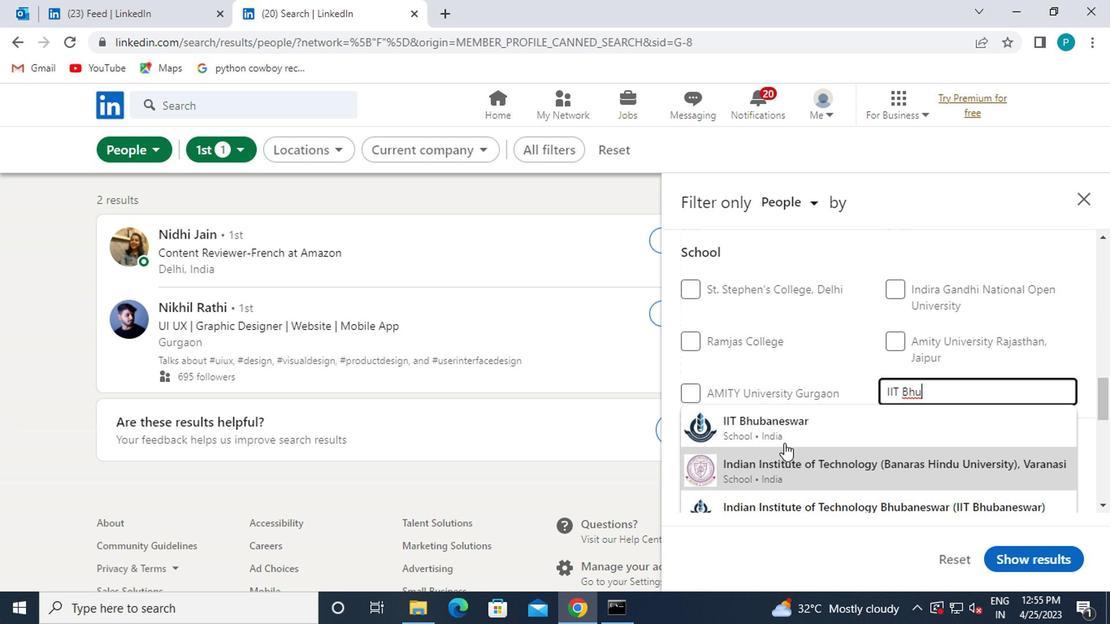 
Action: Mouse pressed left at (778, 427)
Screenshot: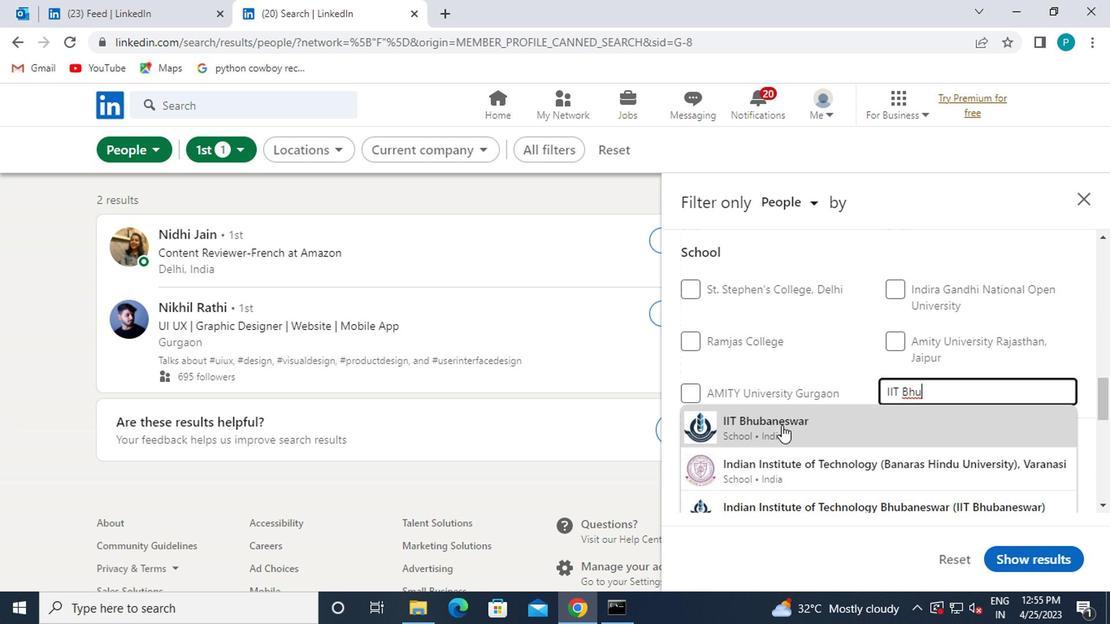 
Action: Mouse scrolled (778, 426) with delta (0, -1)
Screenshot: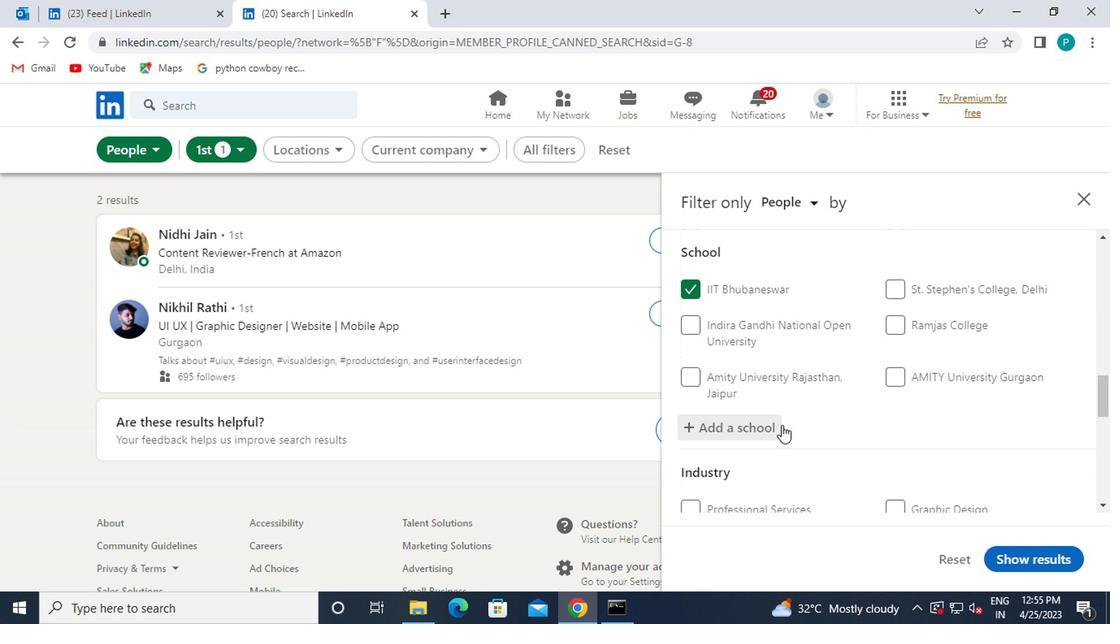 
Action: Mouse scrolled (778, 426) with delta (0, -1)
Screenshot: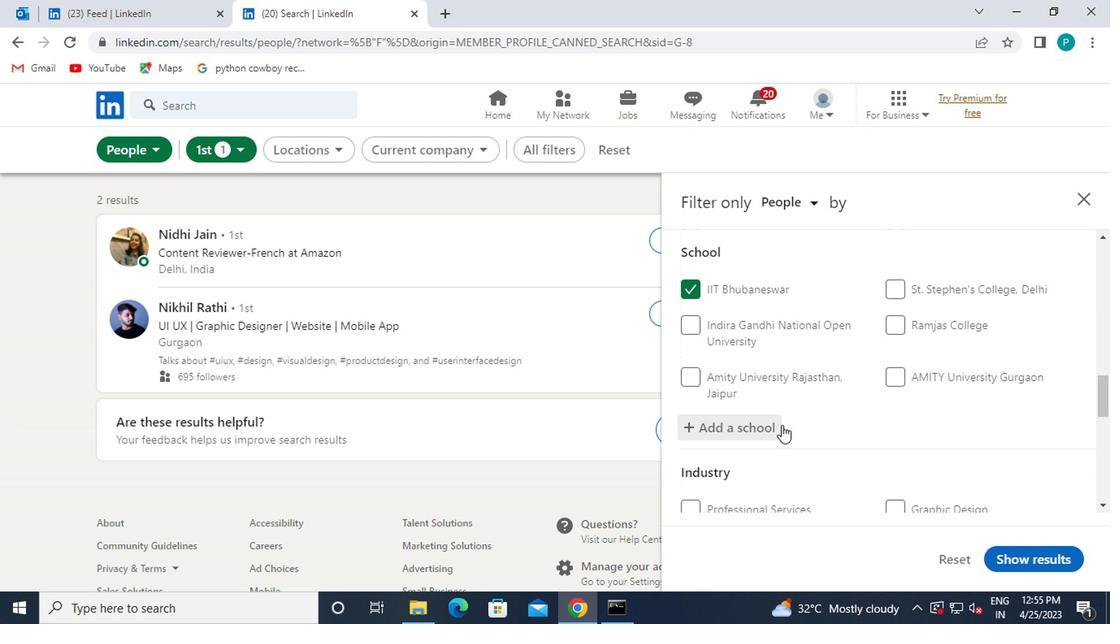 
Action: Mouse moved to (760, 417)
Screenshot: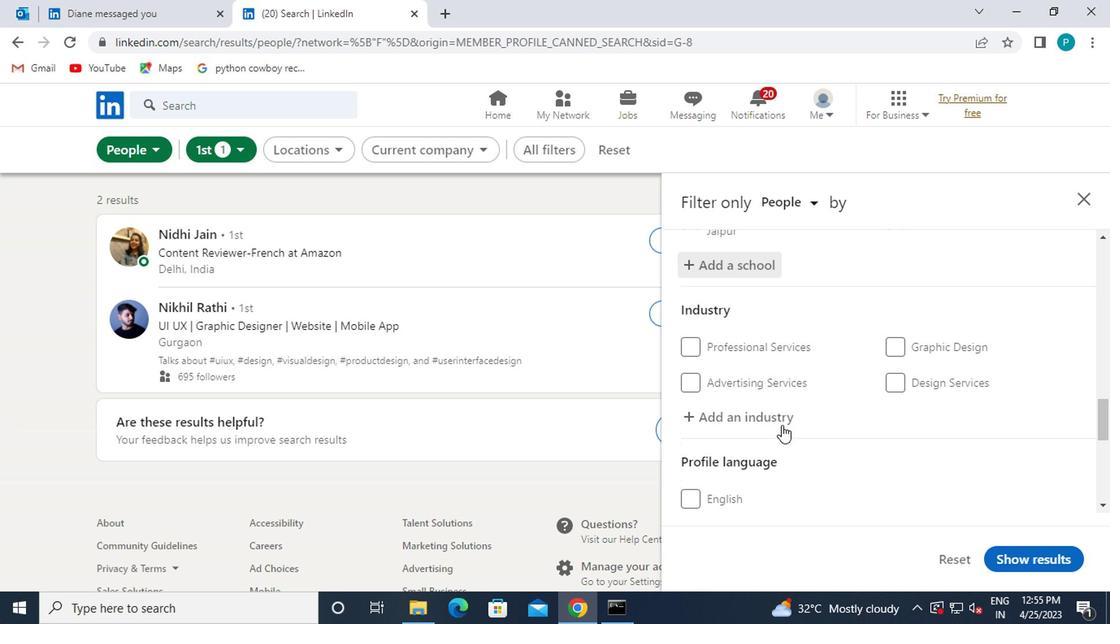 
Action: Mouse pressed left at (760, 417)
Screenshot: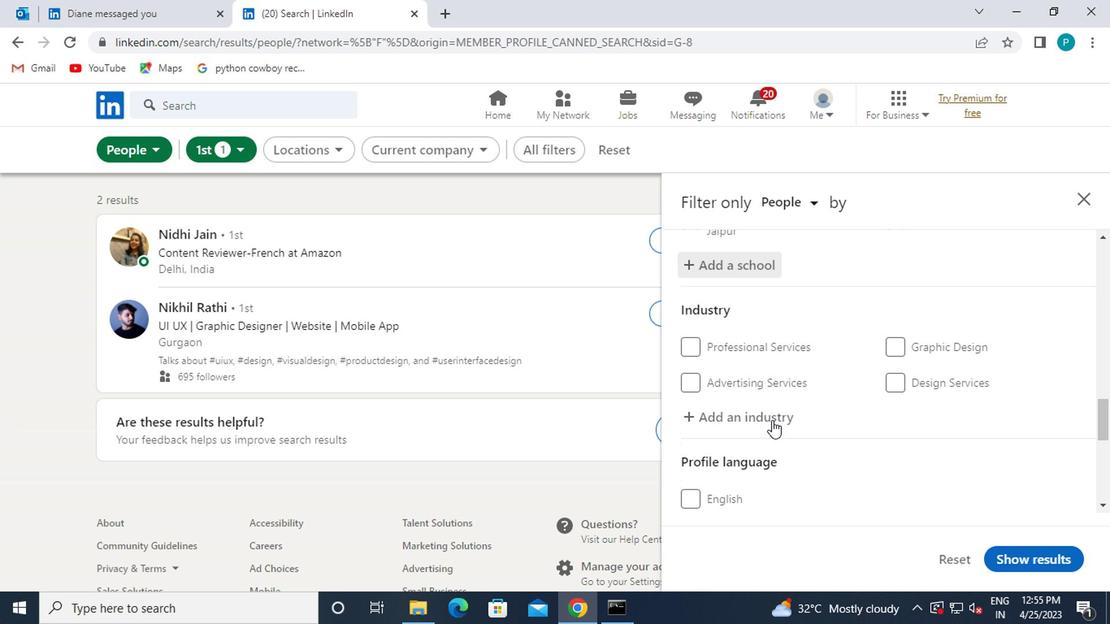 
Action: Key pressed FOSS
Screenshot: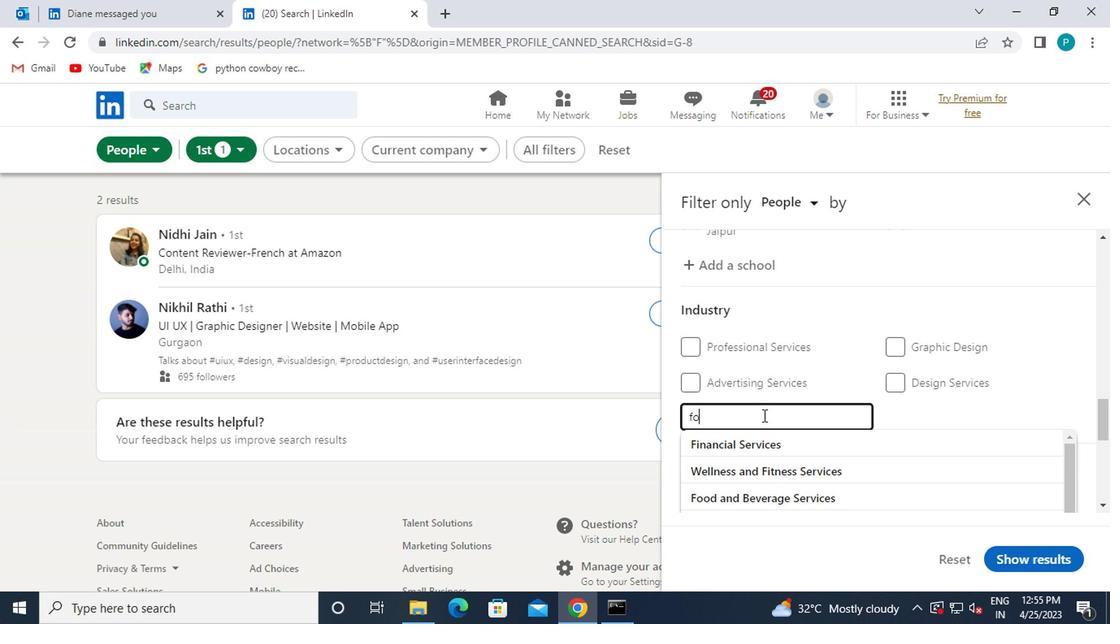 
Action: Mouse moved to (733, 445)
Screenshot: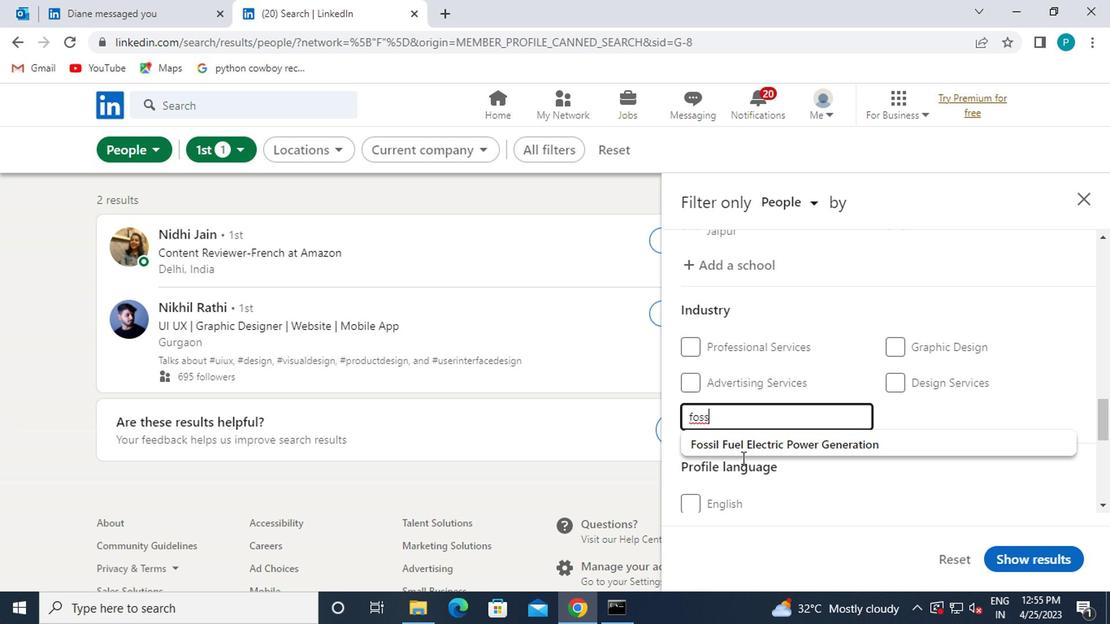 
Action: Mouse pressed left at (733, 445)
Screenshot: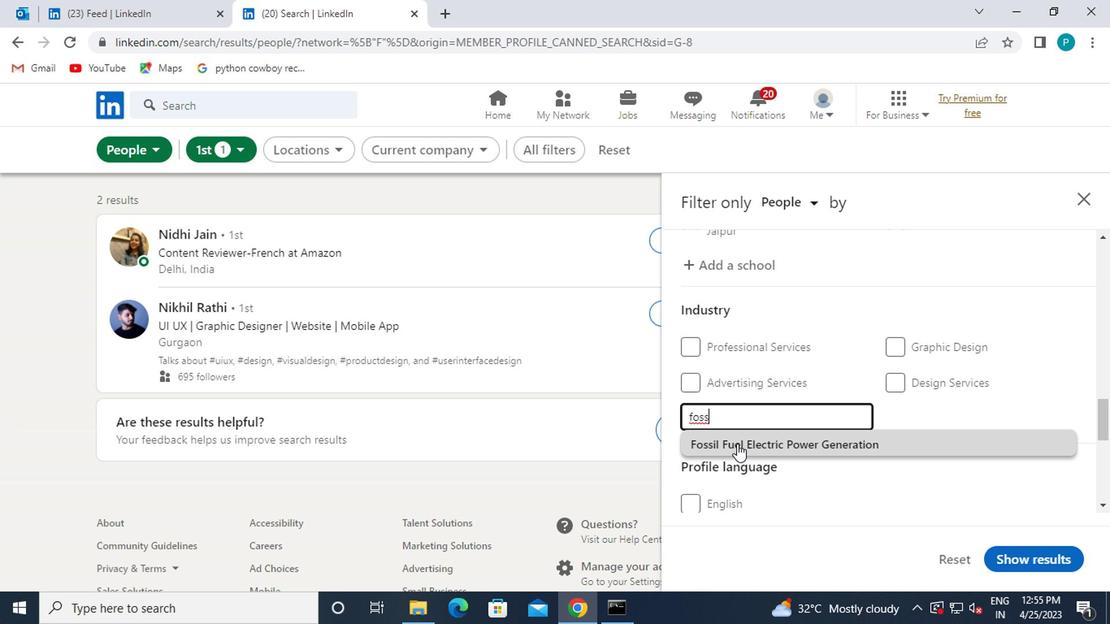 
Action: Mouse scrolled (733, 444) with delta (0, 0)
Screenshot: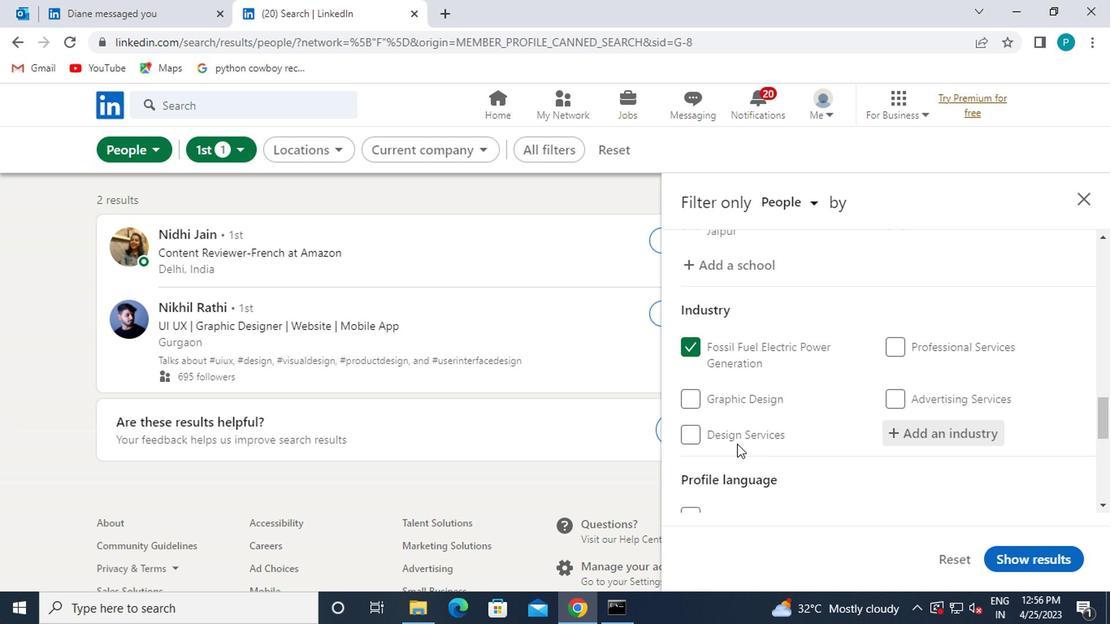
Action: Mouse scrolled (733, 444) with delta (0, 0)
Screenshot: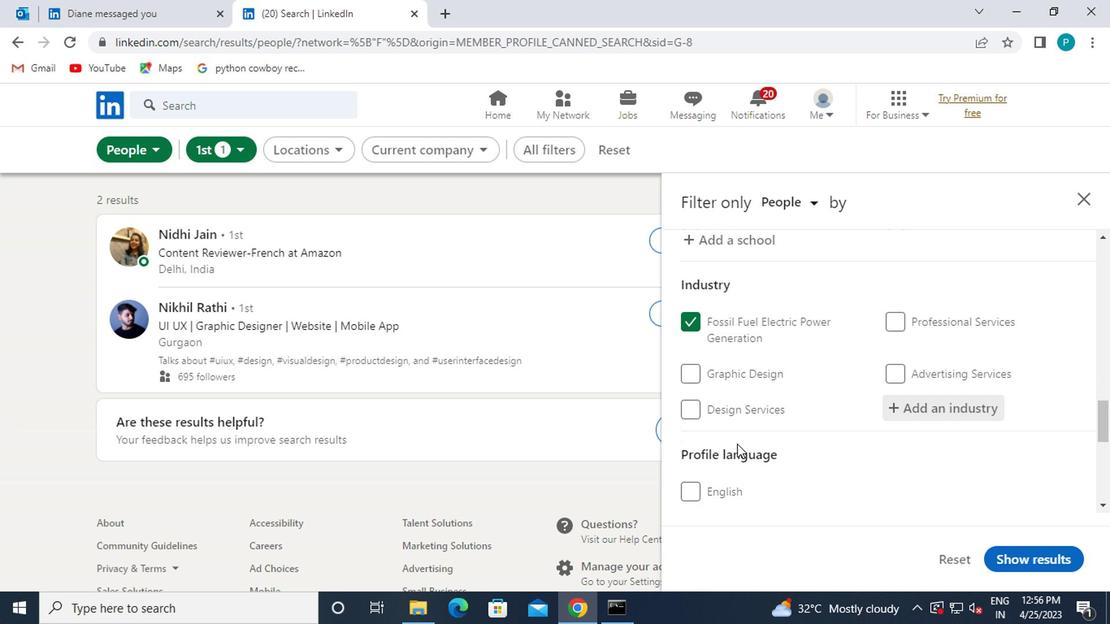 
Action: Mouse scrolled (733, 444) with delta (0, 0)
Screenshot: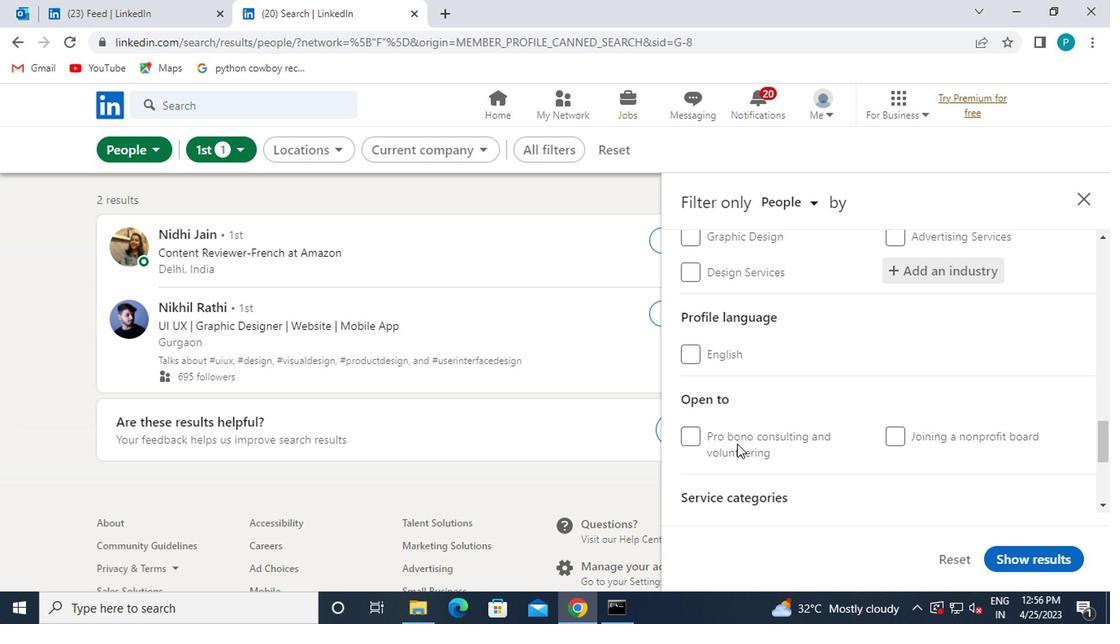 
Action: Mouse pressed left at (733, 445)
Screenshot: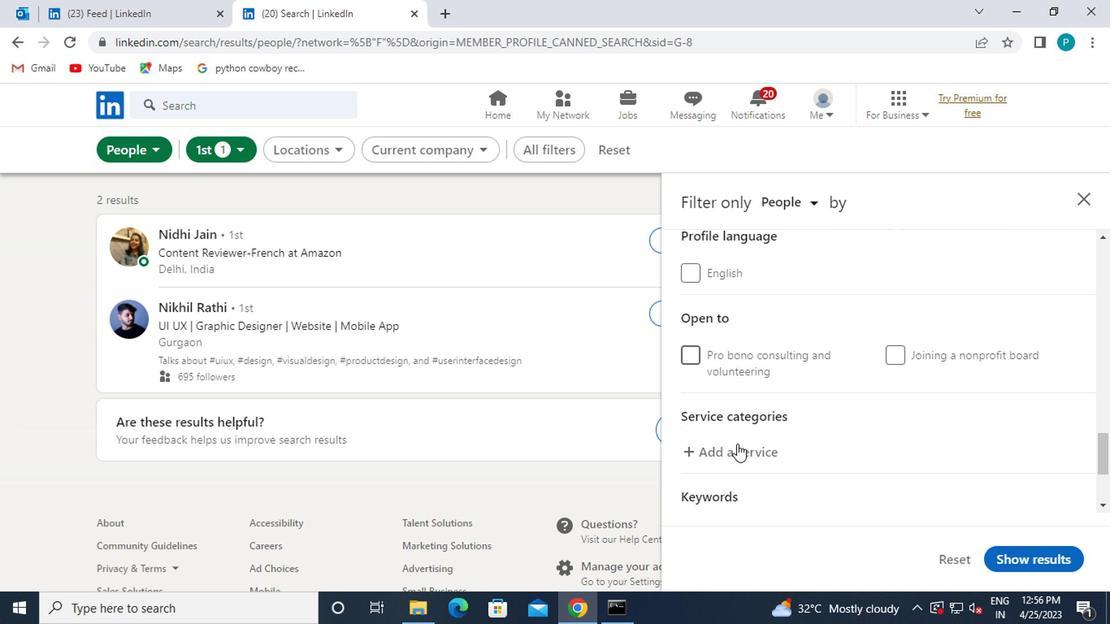 
Action: Key pressed WEB
Screenshot: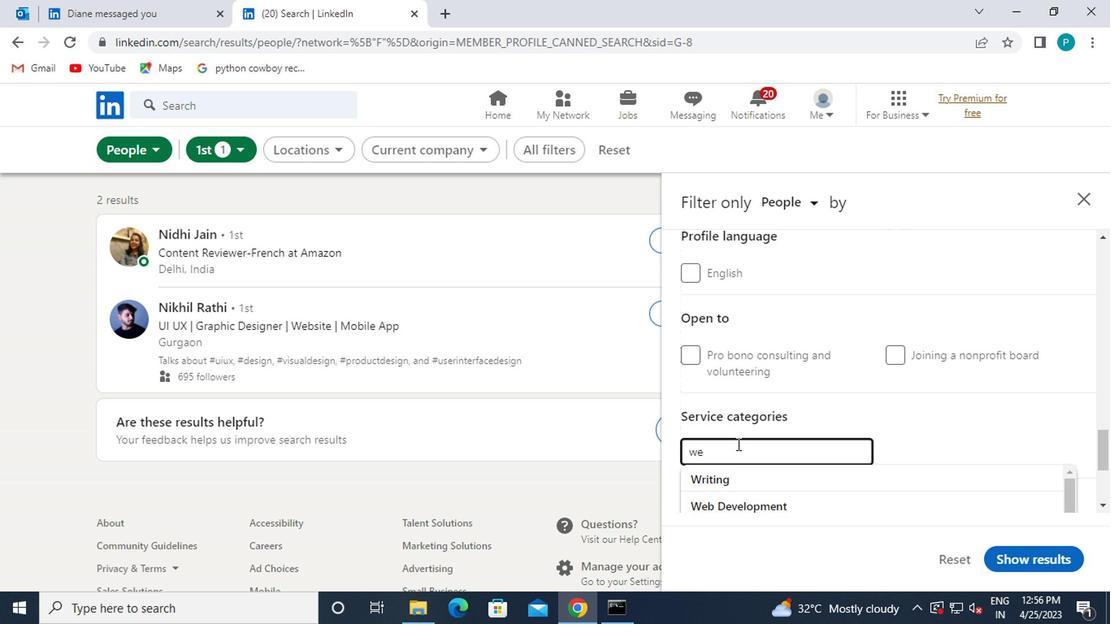 
Action: Mouse moved to (729, 453)
Screenshot: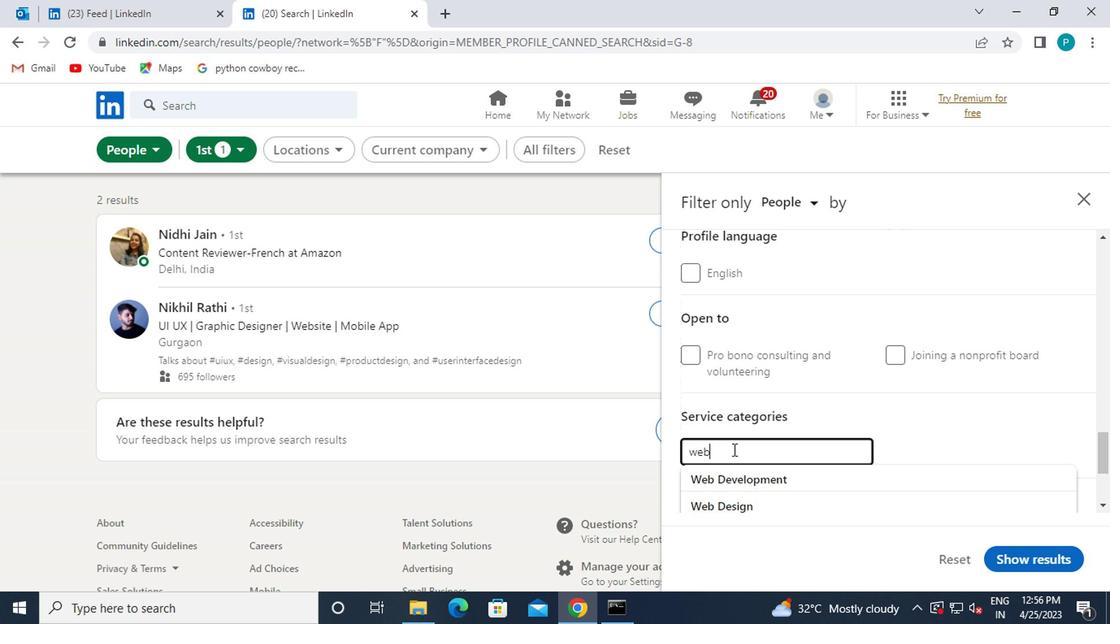 
Action: Mouse scrolled (729, 451) with delta (0, -1)
Screenshot: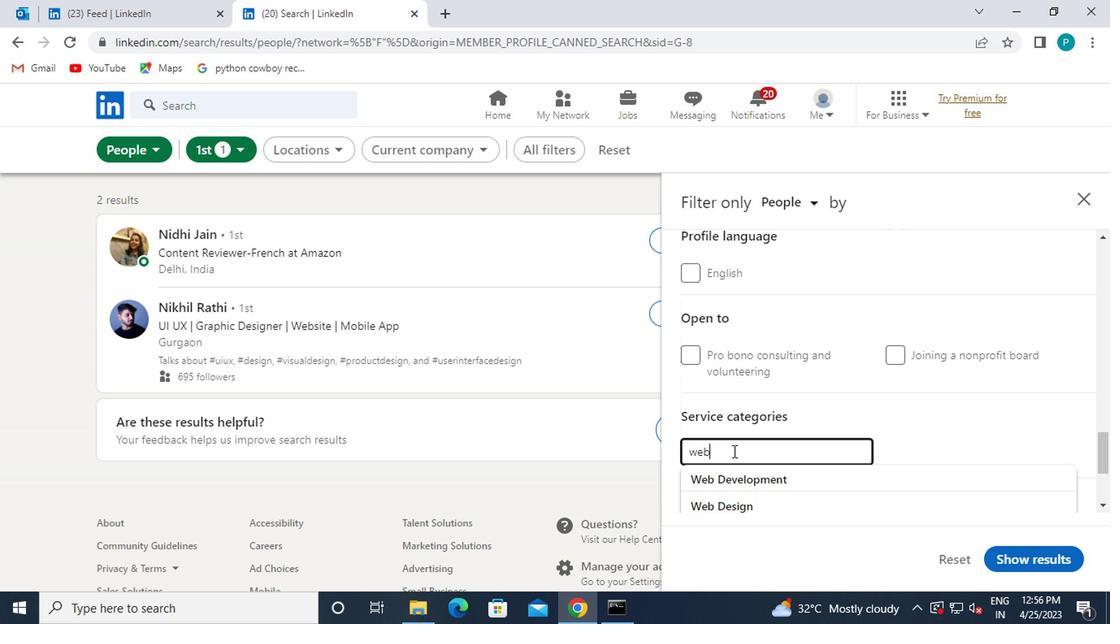
Action: Mouse moved to (763, 501)
Screenshot: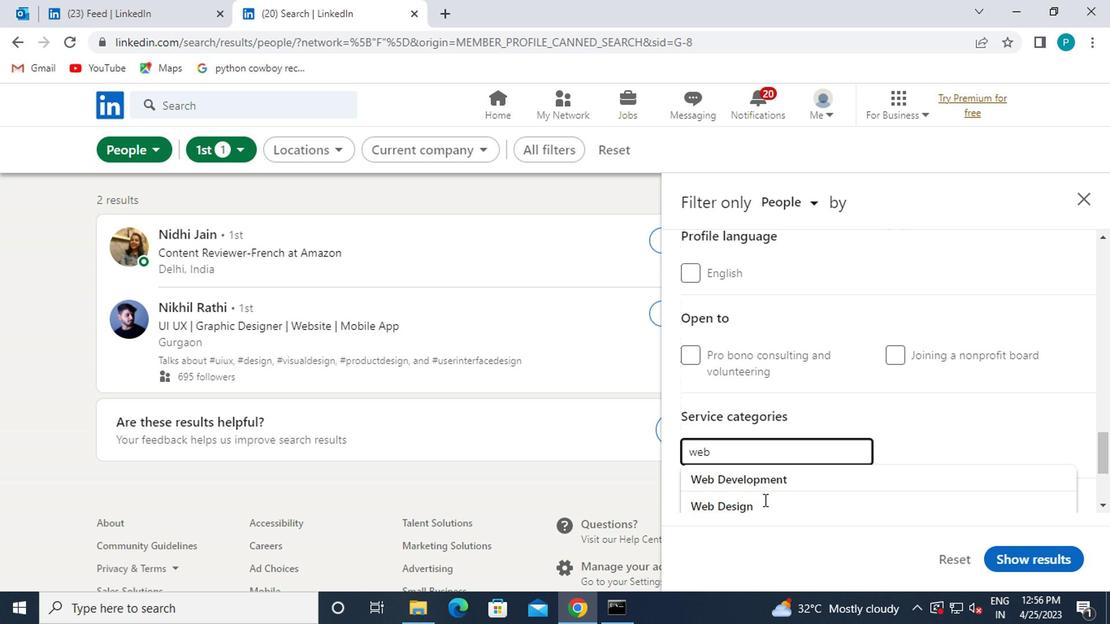 
Action: Mouse pressed left at (763, 501)
Screenshot: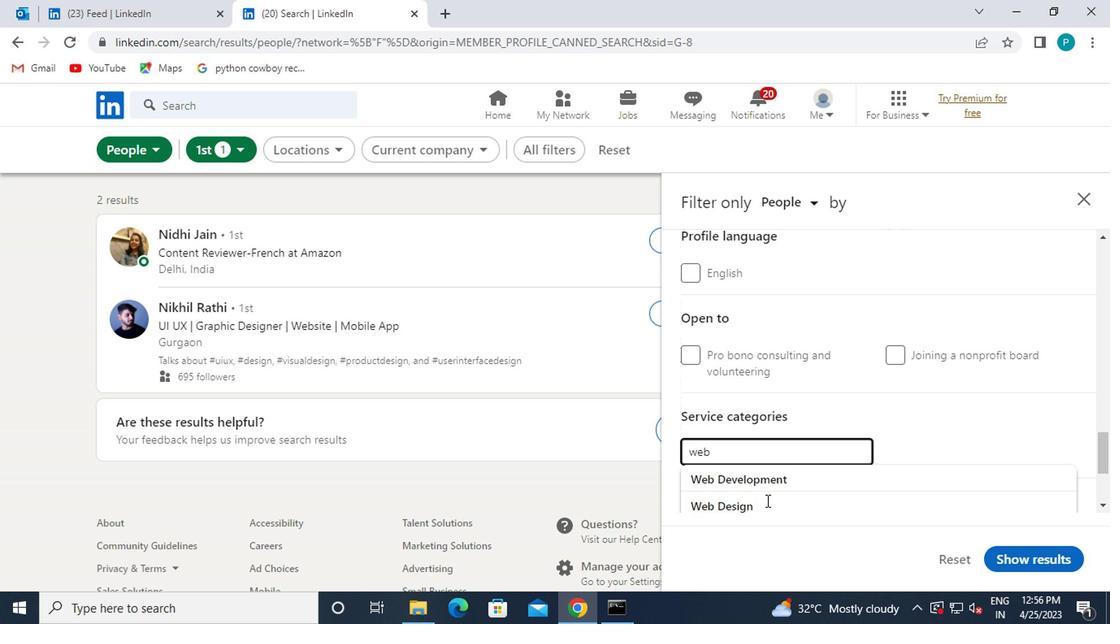 
Action: Mouse moved to (743, 428)
Screenshot: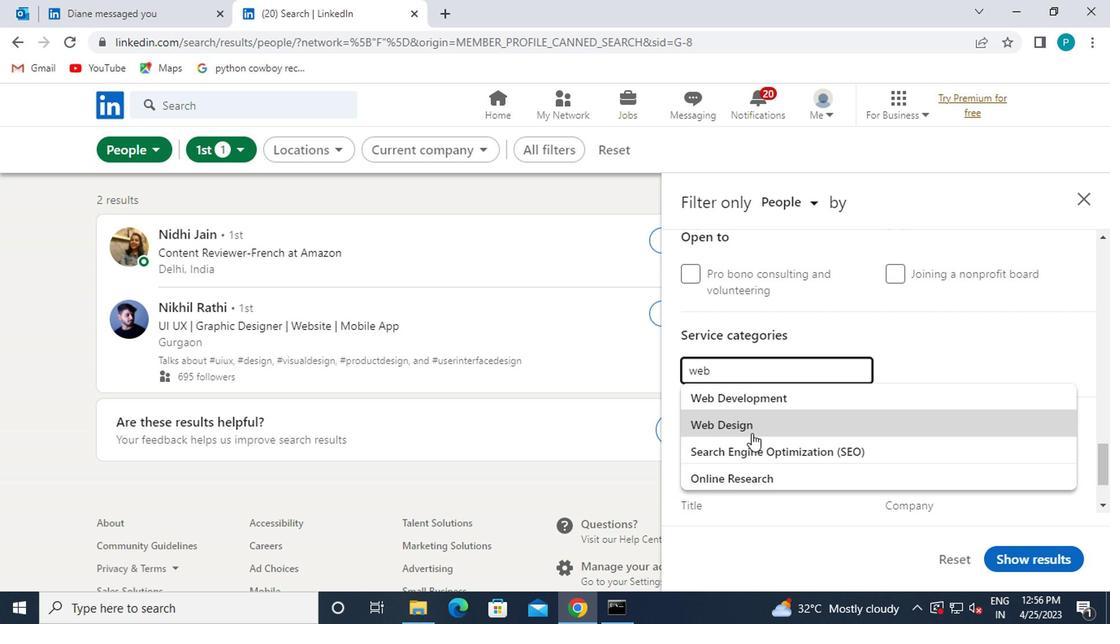
Action: Mouse pressed left at (743, 428)
Screenshot: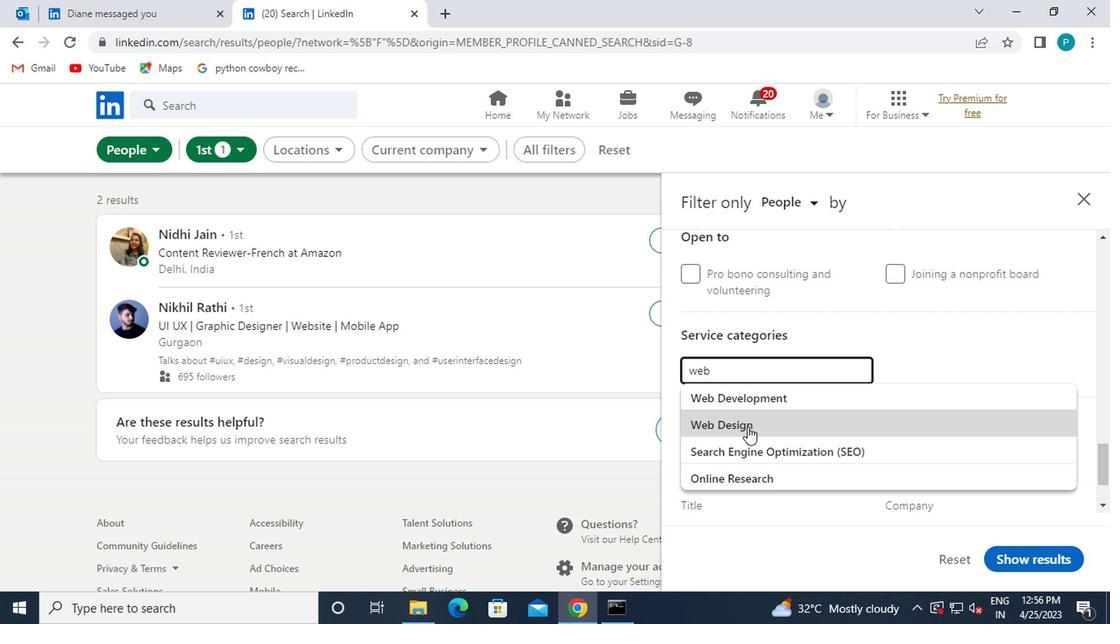 
Action: Mouse scrolled (743, 428) with delta (0, 0)
Screenshot: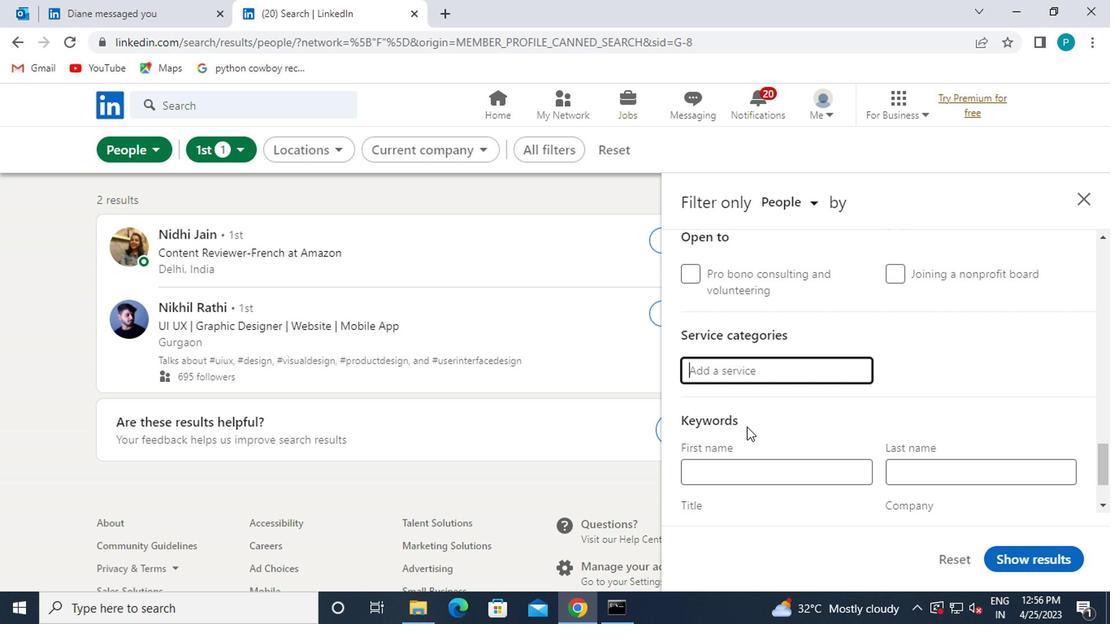 
Action: Mouse scrolled (743, 428) with delta (0, 0)
Screenshot: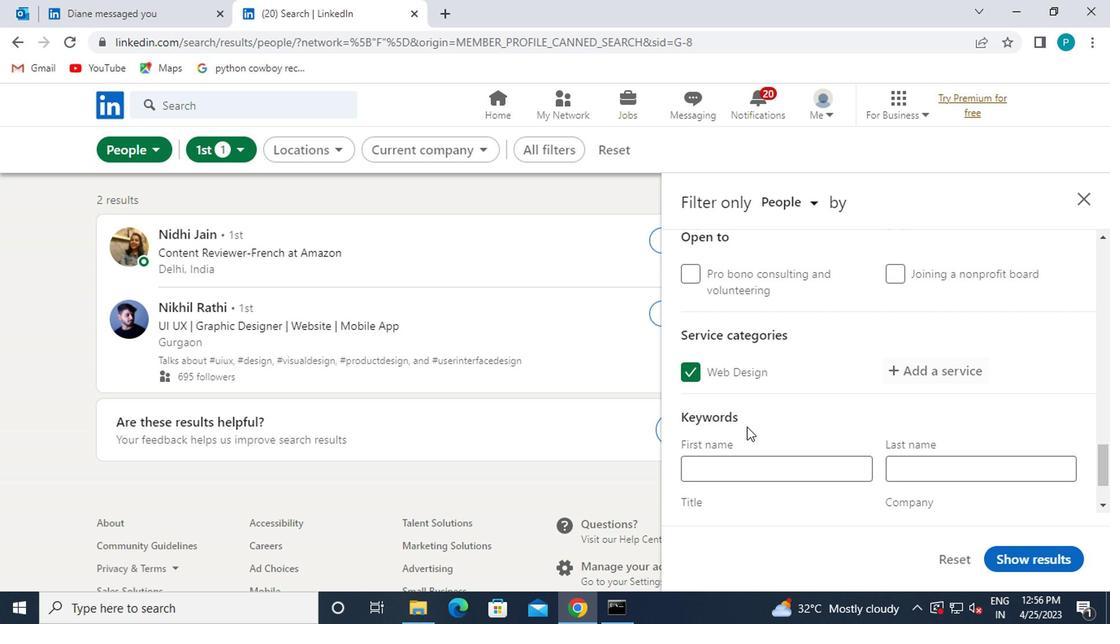 
Action: Mouse moved to (749, 448)
Screenshot: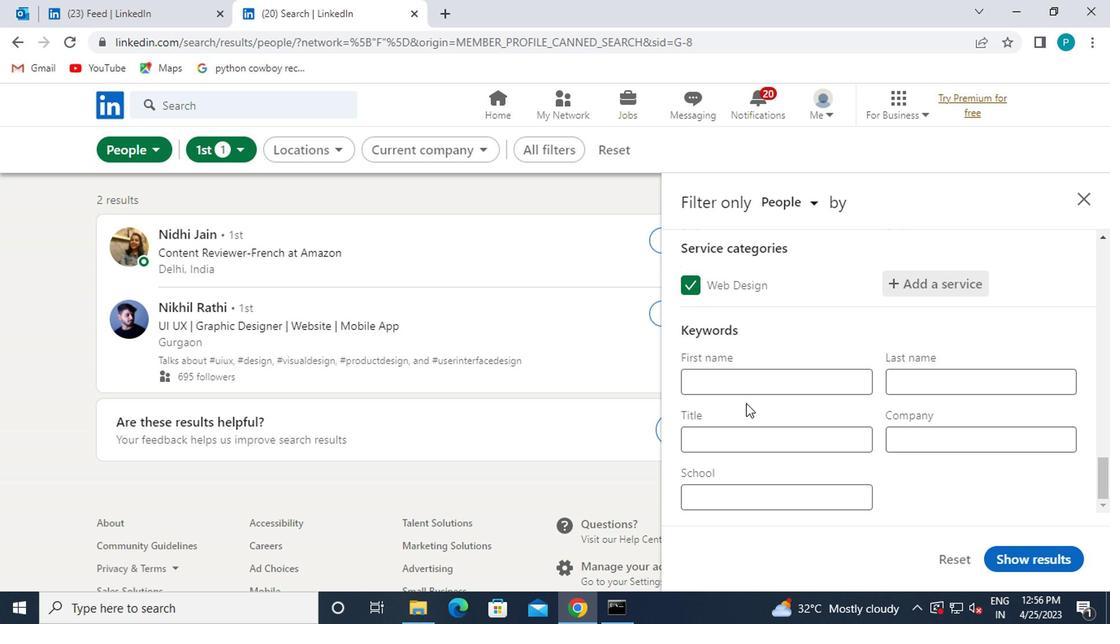 
Action: Mouse pressed left at (749, 448)
Screenshot: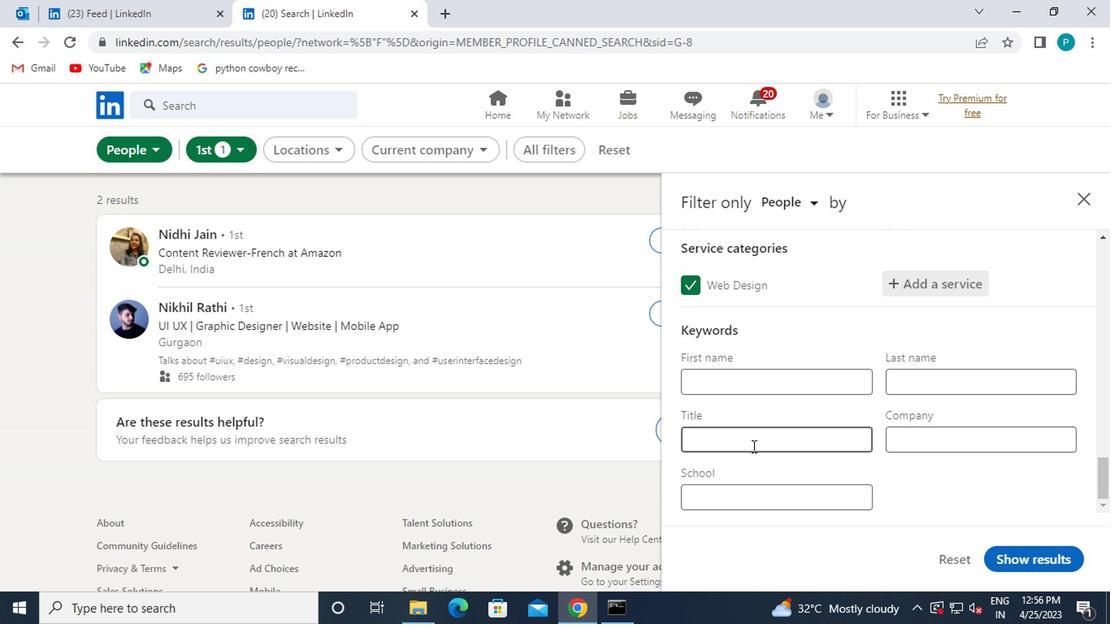 
Action: Mouse moved to (749, 448)
Screenshot: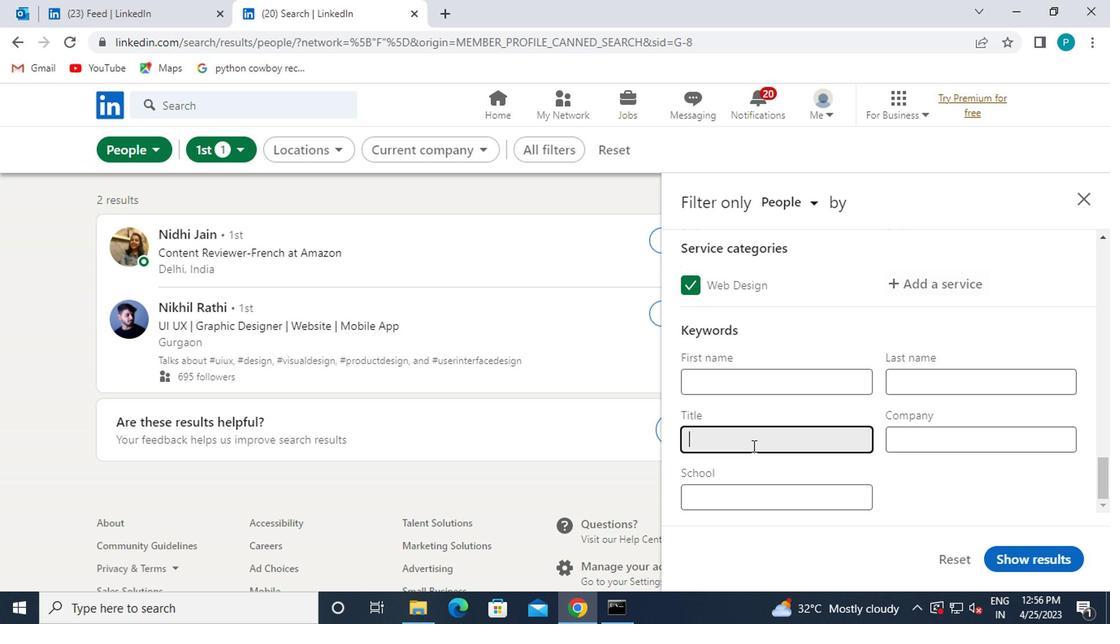 
Action: Key pressed <Key.caps_lock>A<Key.caps_lock>NIMAL<Key.space><Key.caps_lock>S<Key.caps_lock>HELTAR<Key.backspace><Key.backspace>ER<Key.space><Key.caps_lock>M<Key.caps_lock>ANAGER
Screenshot: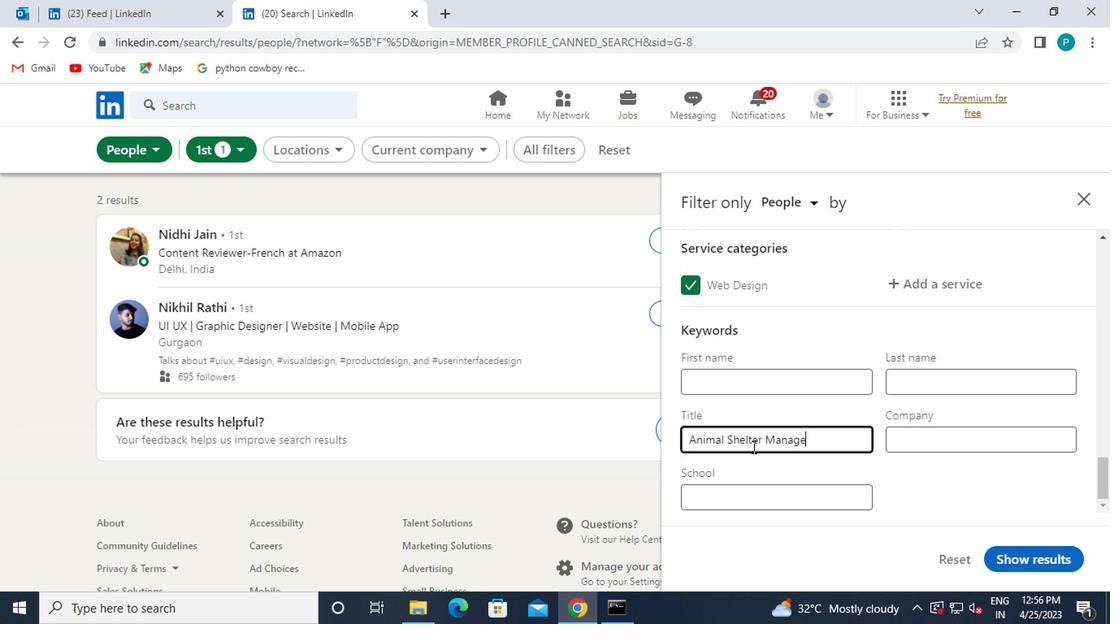 
Action: Mouse moved to (1002, 560)
Screenshot: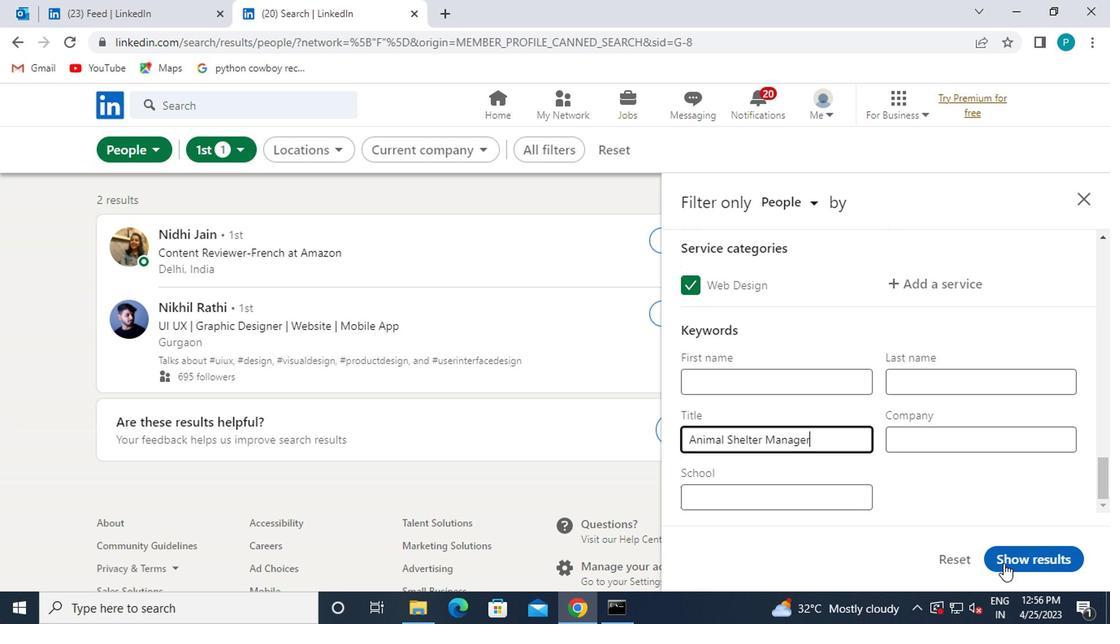 
Action: Mouse pressed left at (1002, 560)
Screenshot: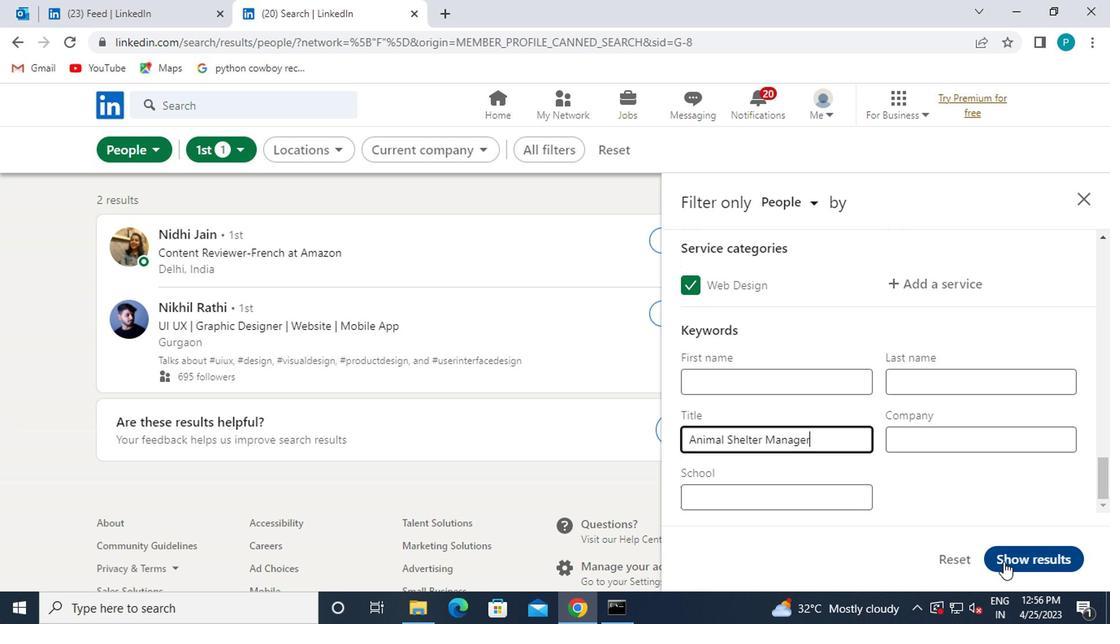 
Action: Mouse moved to (851, 380)
Screenshot: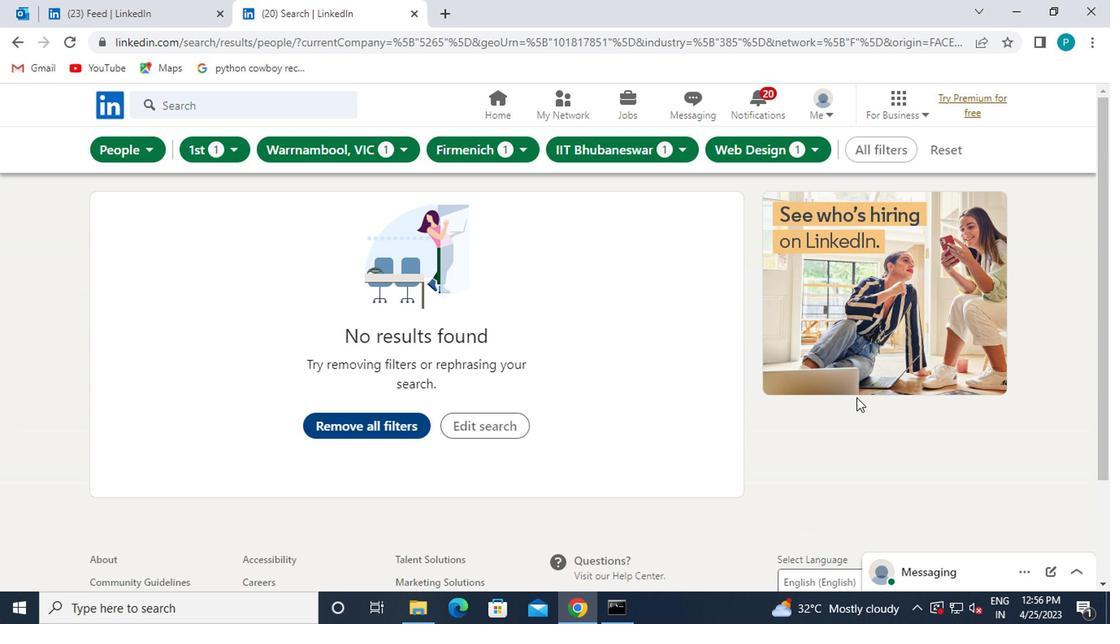 
